 Task: Add Attachment from Google Drive to Card Card0000000111 in Board Board0000000028 in Workspace WS0000000010 in Trello. Add Cover Orange to Card Card0000000111 in Board Board0000000028 in Workspace WS0000000010 in Trello. Add "Add Label …" with "Title" Title0000000111 to Button Button0000000111 to Card Card0000000111 in Board Board0000000028 in Workspace WS0000000010 in Trello. Add Description DS0000000111 to Card Card0000000111 in Board Board0000000028 in Workspace WS0000000010 in Trello. Add Comment CM0000000111 to Card Card0000000111 in Board Board0000000028 in Workspace WS0000000010 in Trello
Action: Mouse moved to (630, 31)
Screenshot: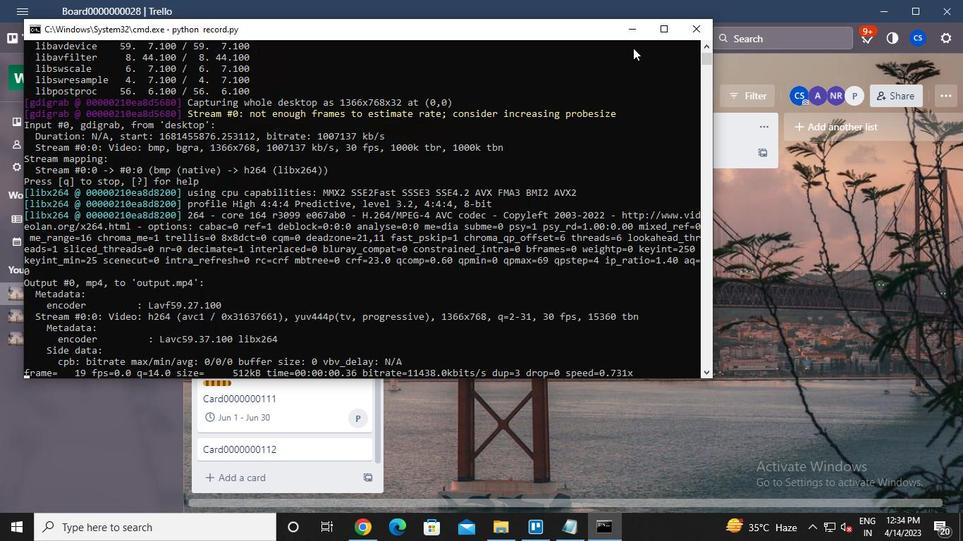 
Action: Mouse pressed left at (630, 31)
Screenshot: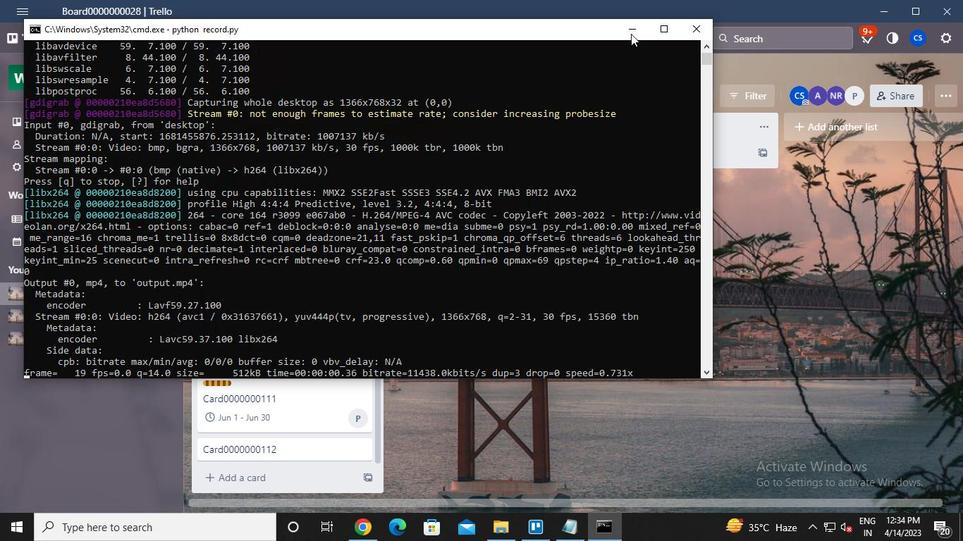 
Action: Mouse moved to (284, 393)
Screenshot: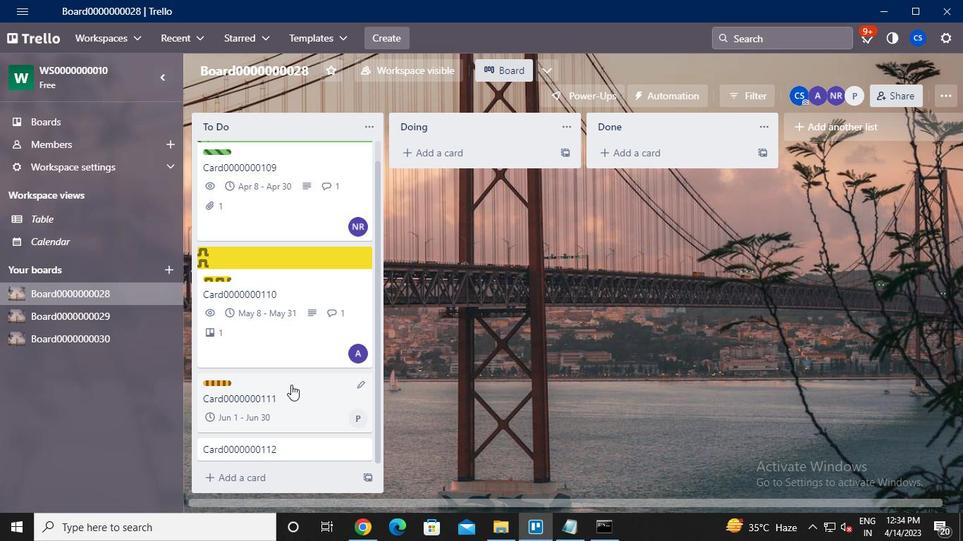 
Action: Mouse pressed left at (284, 393)
Screenshot: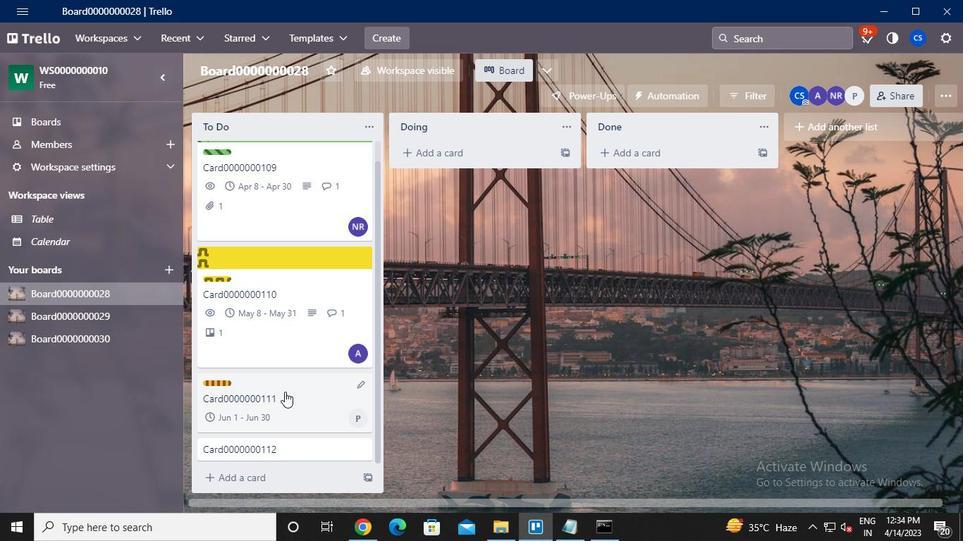 
Action: Mouse moved to (683, 297)
Screenshot: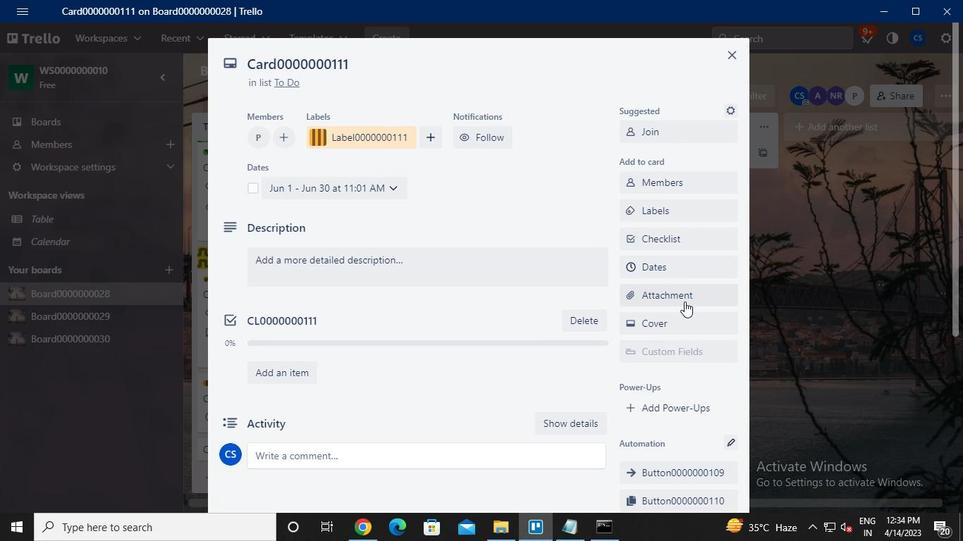 
Action: Mouse pressed left at (683, 297)
Screenshot: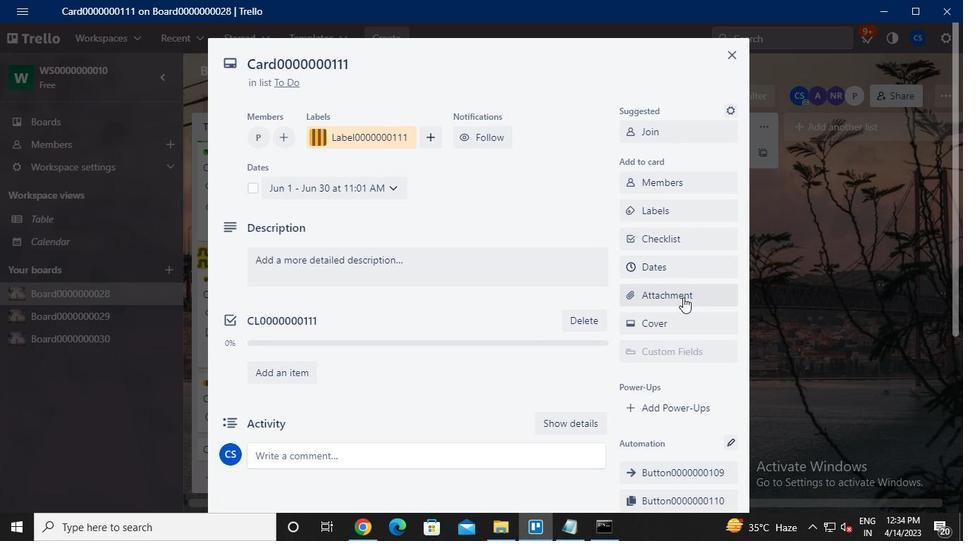 
Action: Mouse moved to (677, 173)
Screenshot: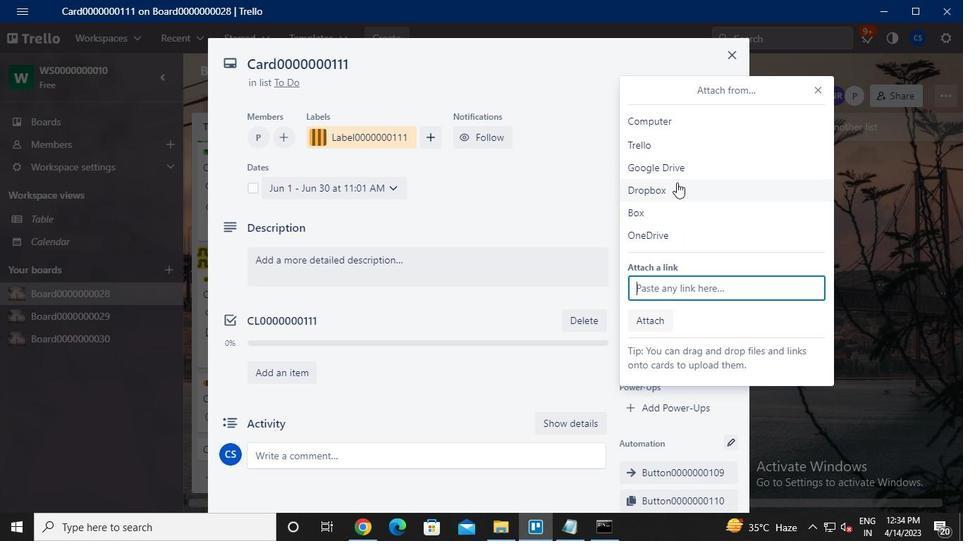 
Action: Mouse pressed left at (677, 173)
Screenshot: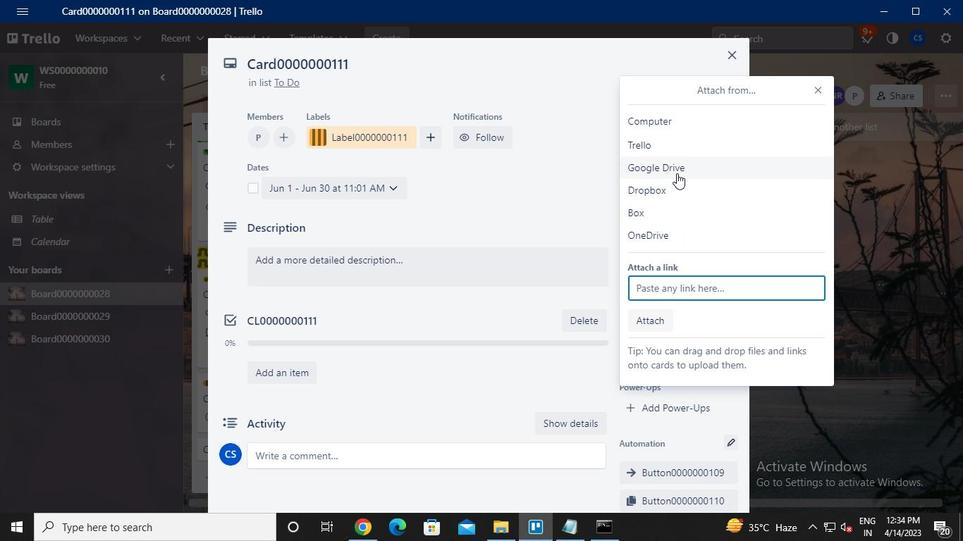 
Action: Mouse moved to (216, 265)
Screenshot: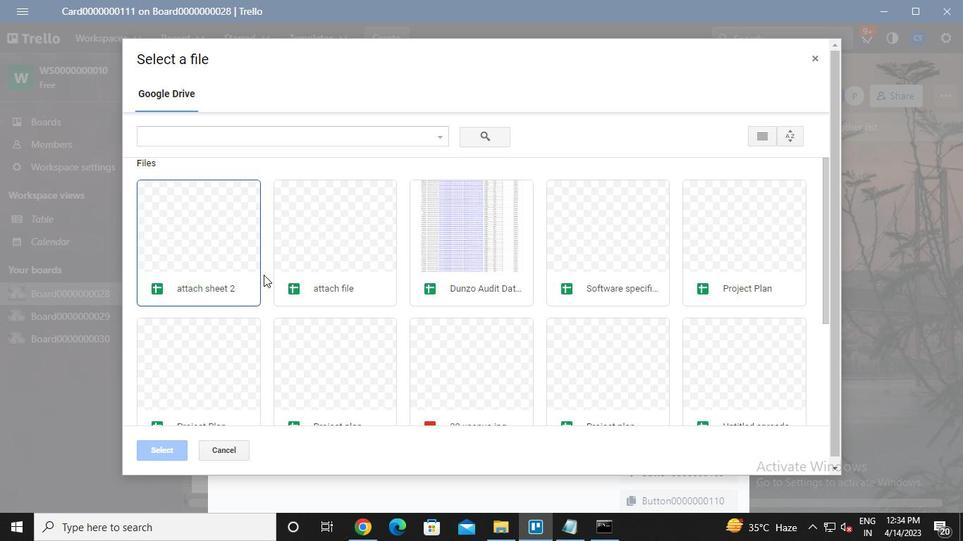 
Action: Mouse pressed left at (216, 265)
Screenshot: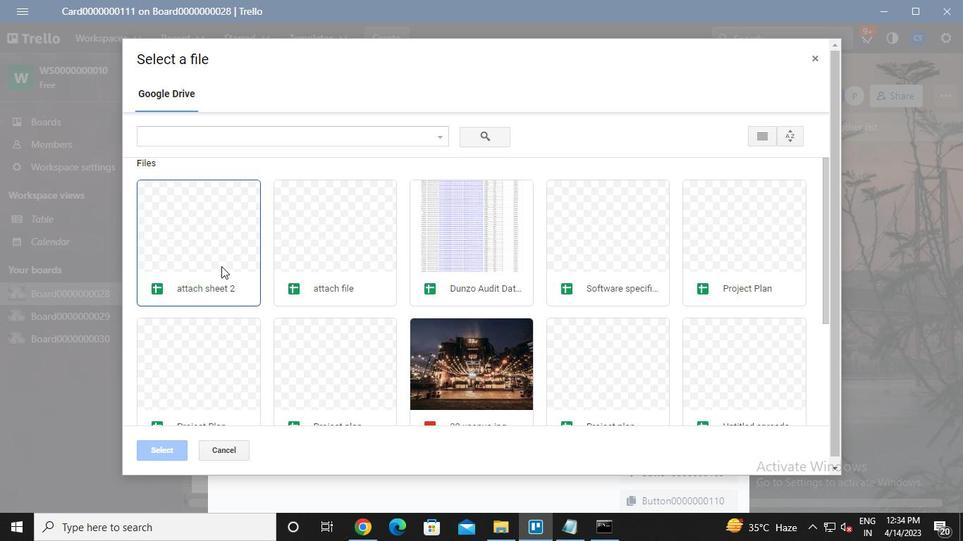 
Action: Mouse pressed left at (216, 265)
Screenshot: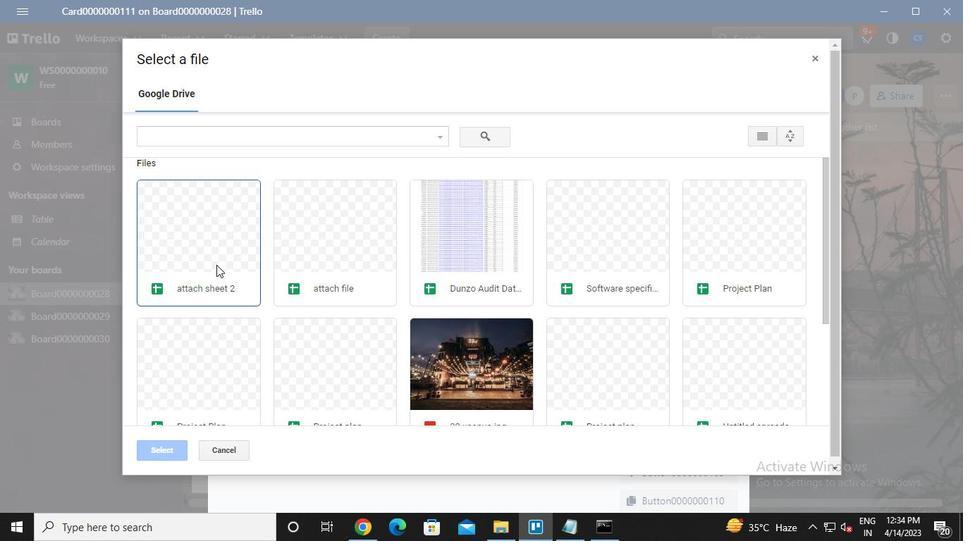 
Action: Mouse moved to (659, 317)
Screenshot: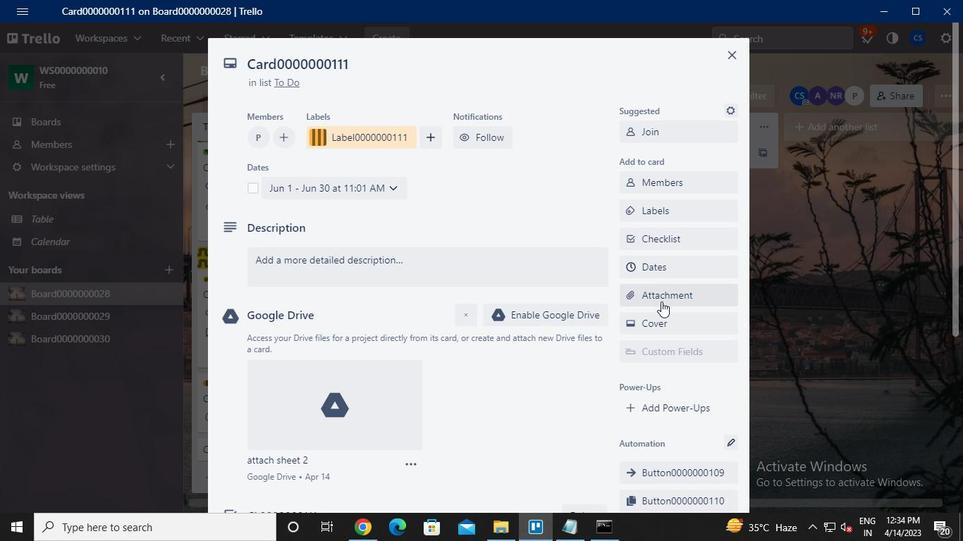 
Action: Mouse pressed left at (659, 317)
Screenshot: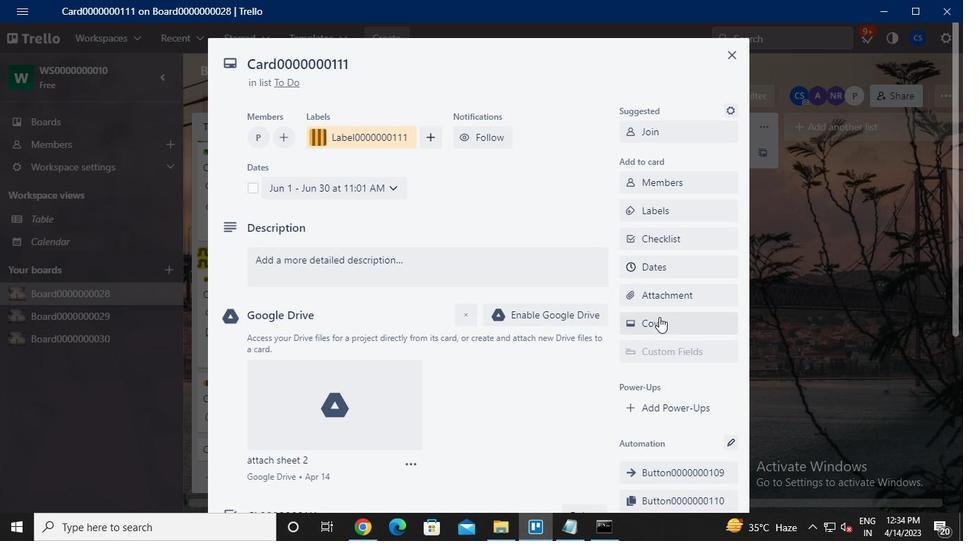 
Action: Mouse moved to (718, 222)
Screenshot: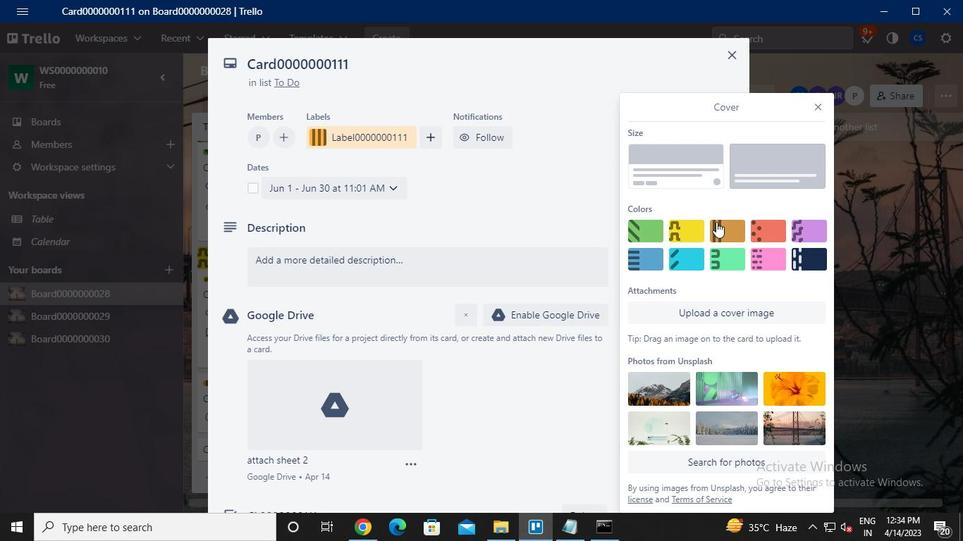 
Action: Mouse pressed left at (718, 222)
Screenshot: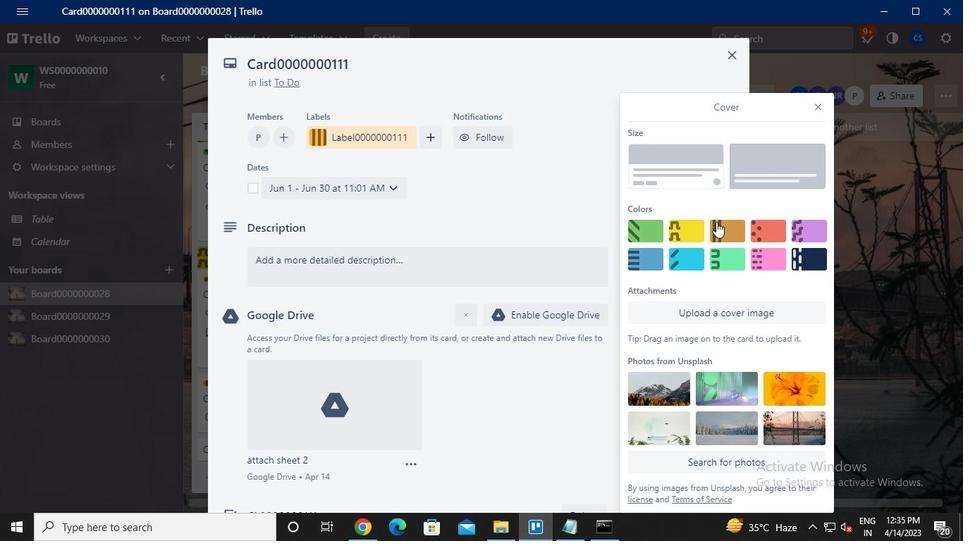 
Action: Mouse moved to (817, 88)
Screenshot: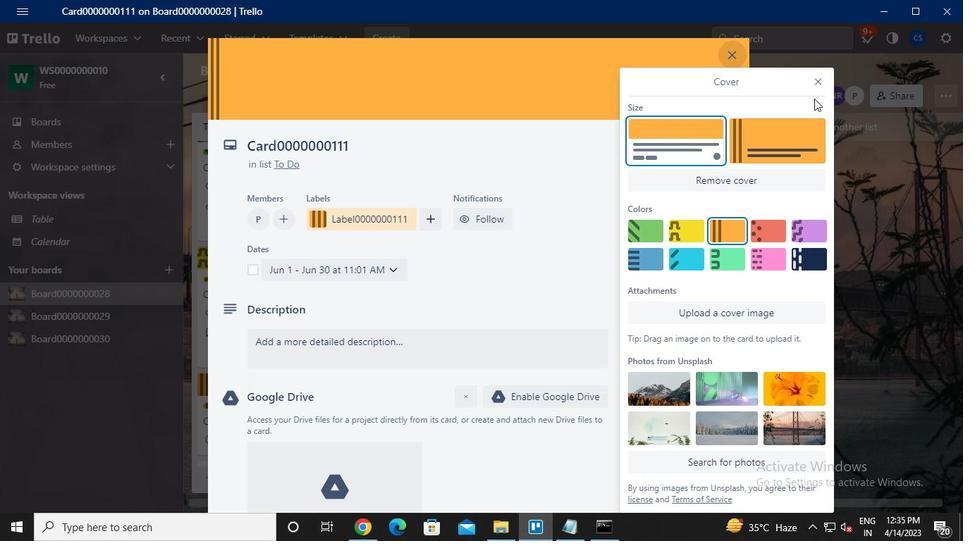 
Action: Mouse pressed left at (817, 88)
Screenshot: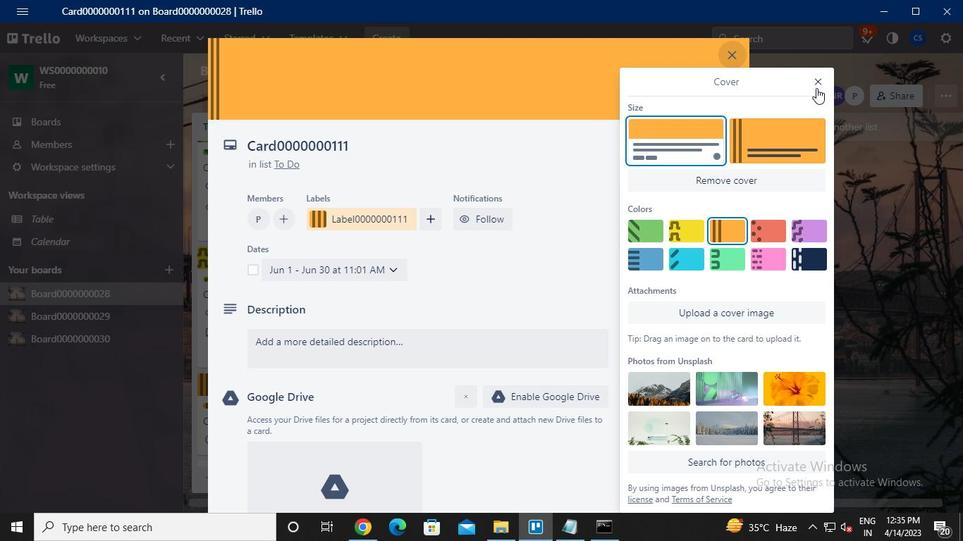 
Action: Mouse moved to (682, 299)
Screenshot: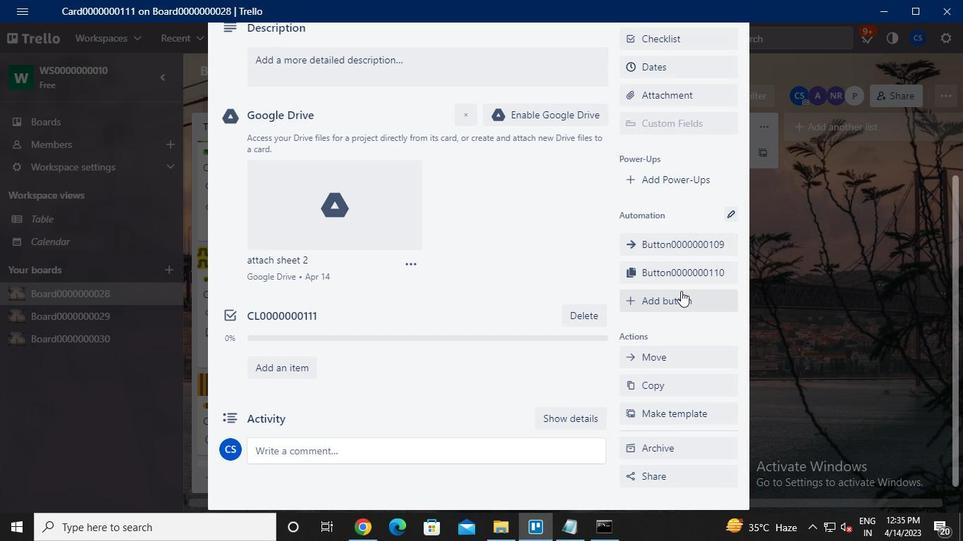 
Action: Mouse pressed left at (682, 299)
Screenshot: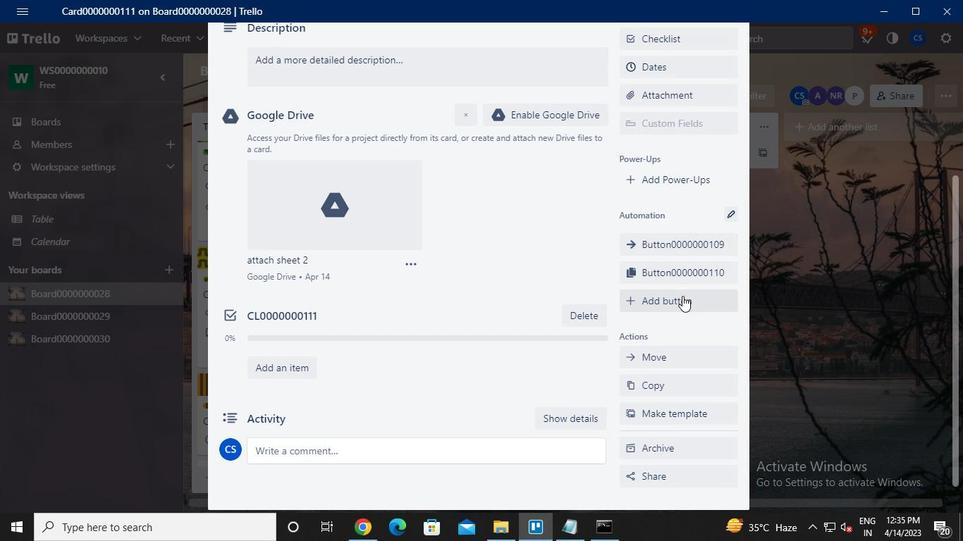 
Action: Mouse moved to (698, 187)
Screenshot: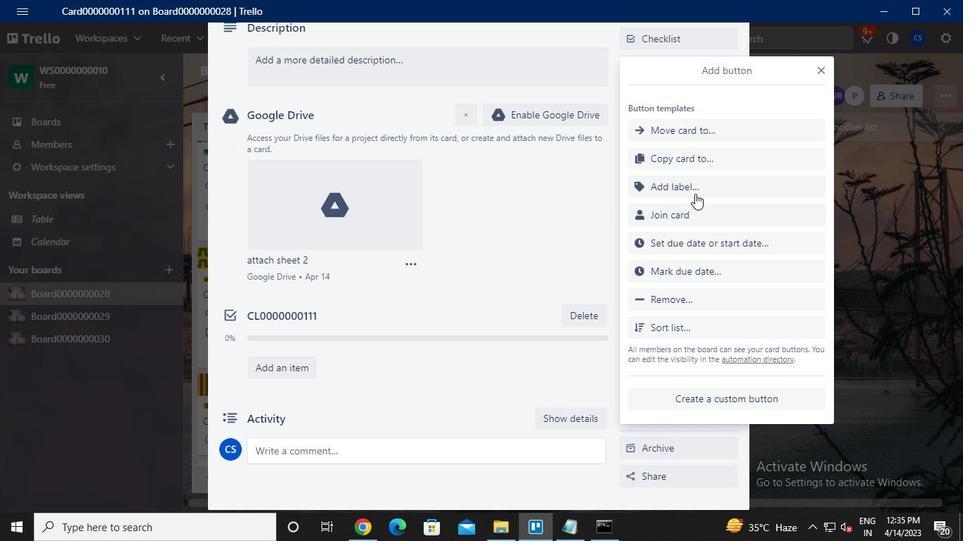 
Action: Mouse pressed left at (698, 187)
Screenshot: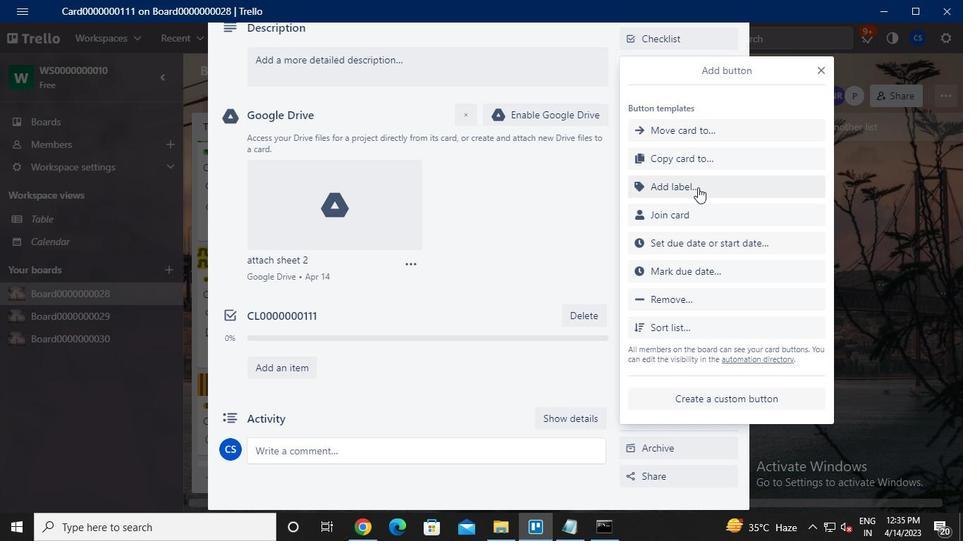 
Action: Mouse moved to (704, 177)
Screenshot: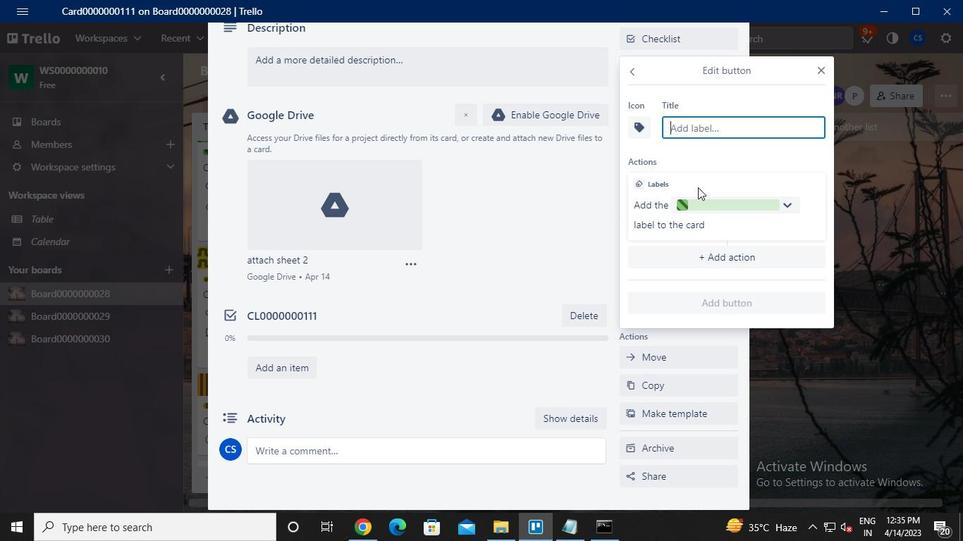 
Action: Keyboard Key.caps_lock
Screenshot: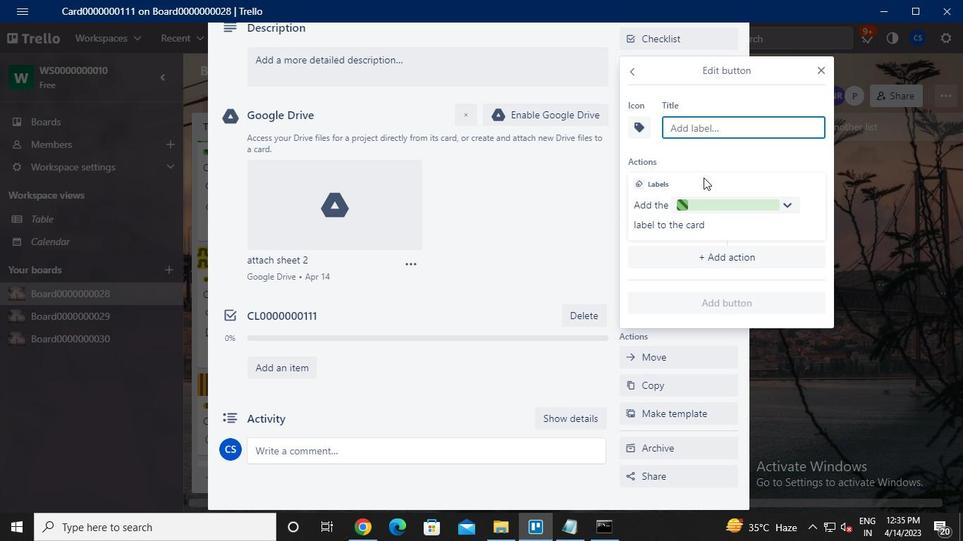 
Action: Keyboard Key.caps_lock
Screenshot: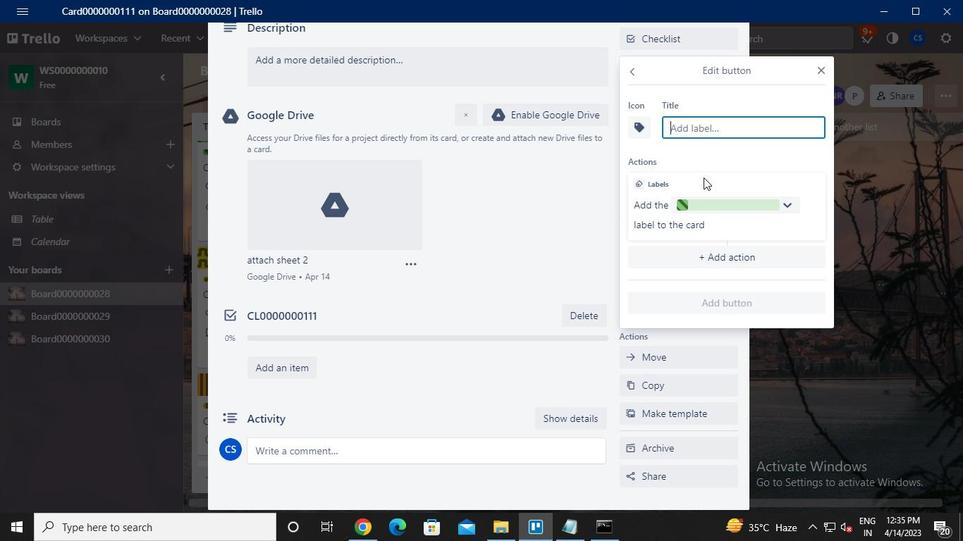 
Action: Keyboard t
Screenshot: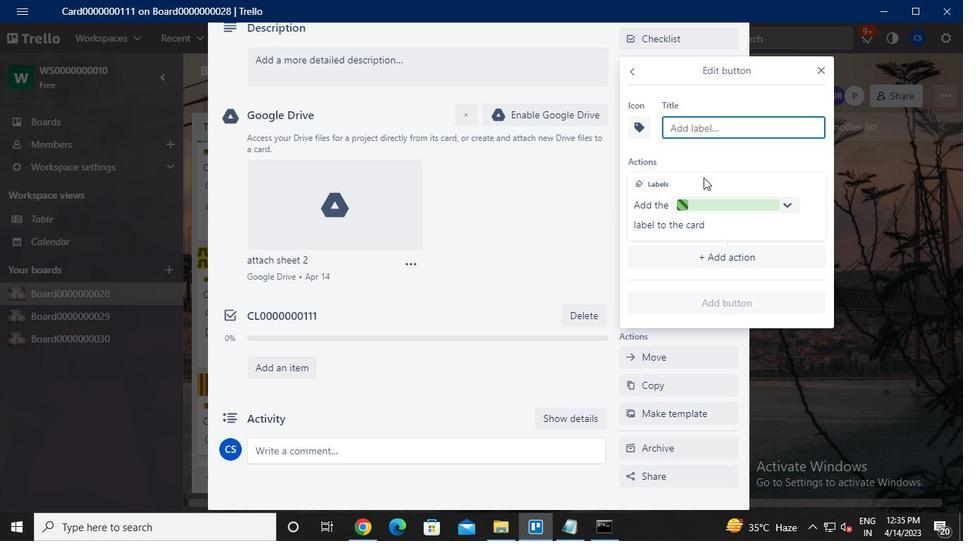
Action: Keyboard Key.caps_lock
Screenshot: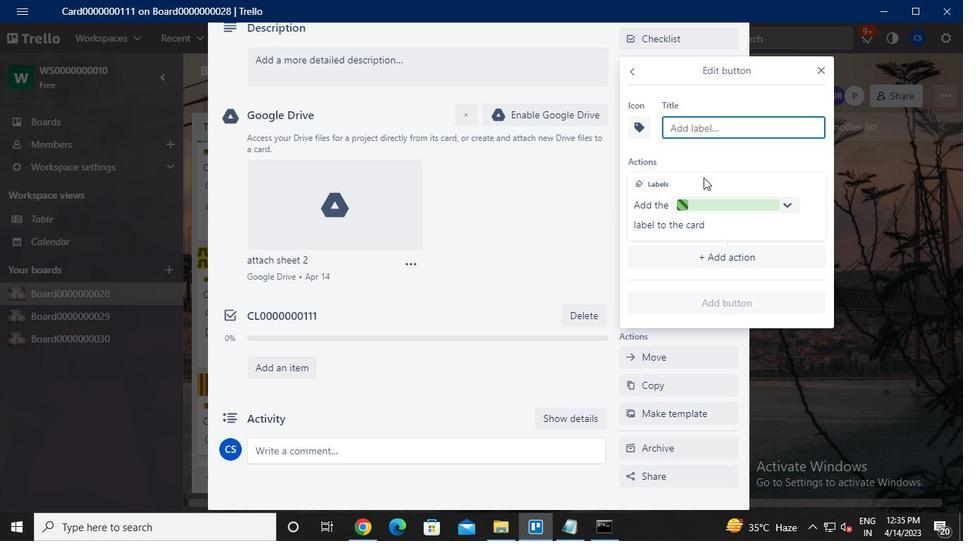 
Action: Keyboard i
Screenshot: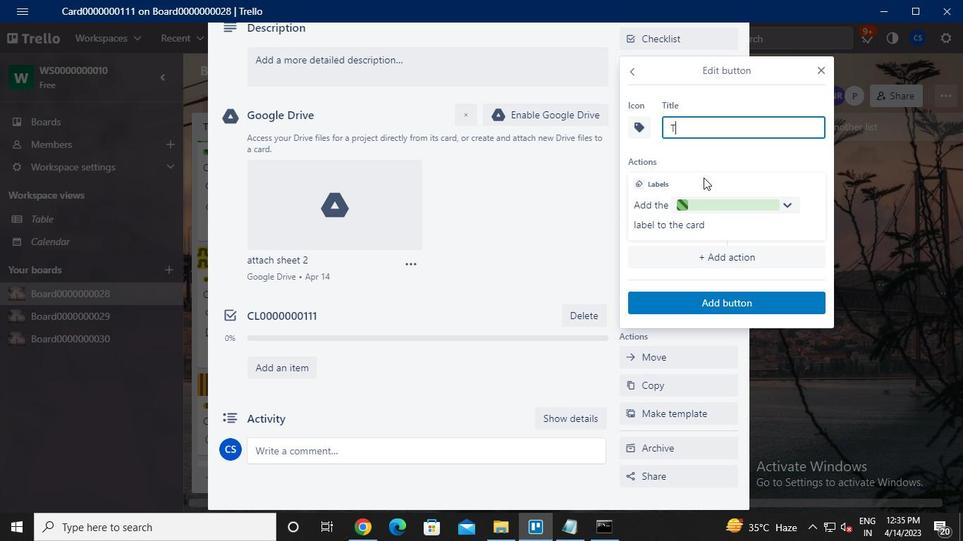 
Action: Keyboard t
Screenshot: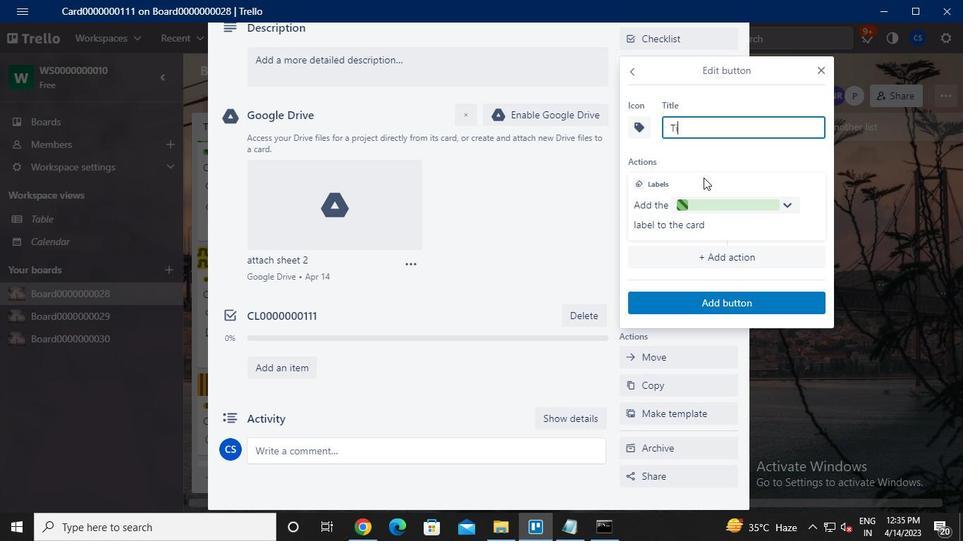 
Action: Keyboard l
Screenshot: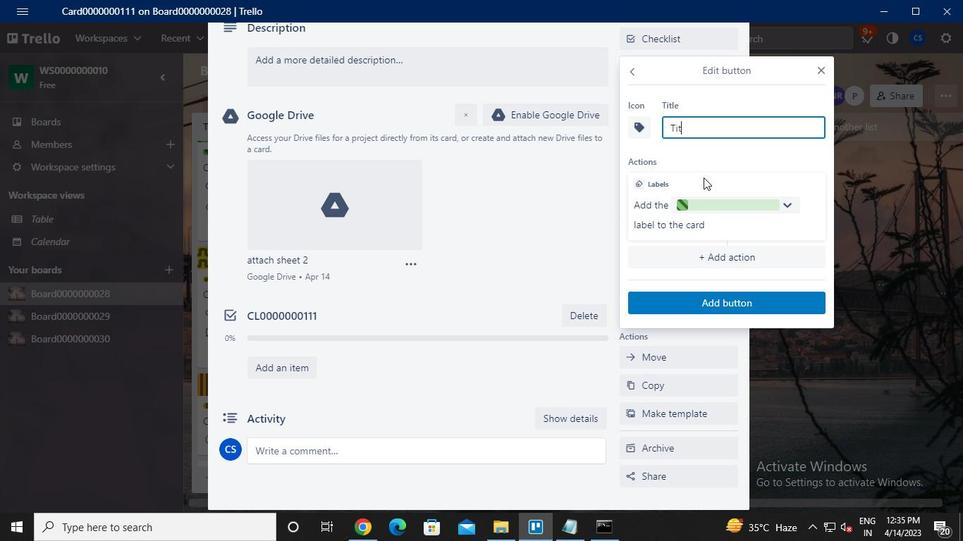
Action: Keyboard e
Screenshot: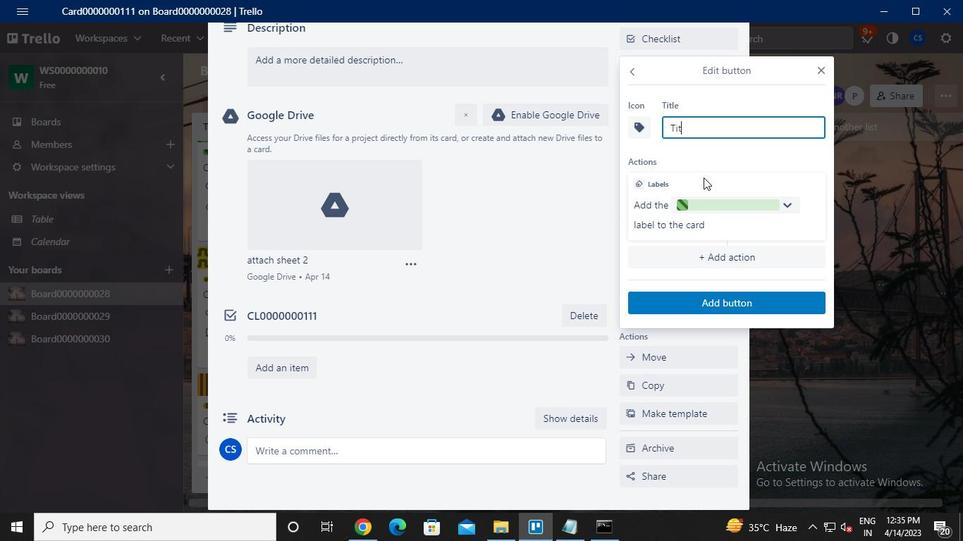
Action: Keyboard <96>
Screenshot: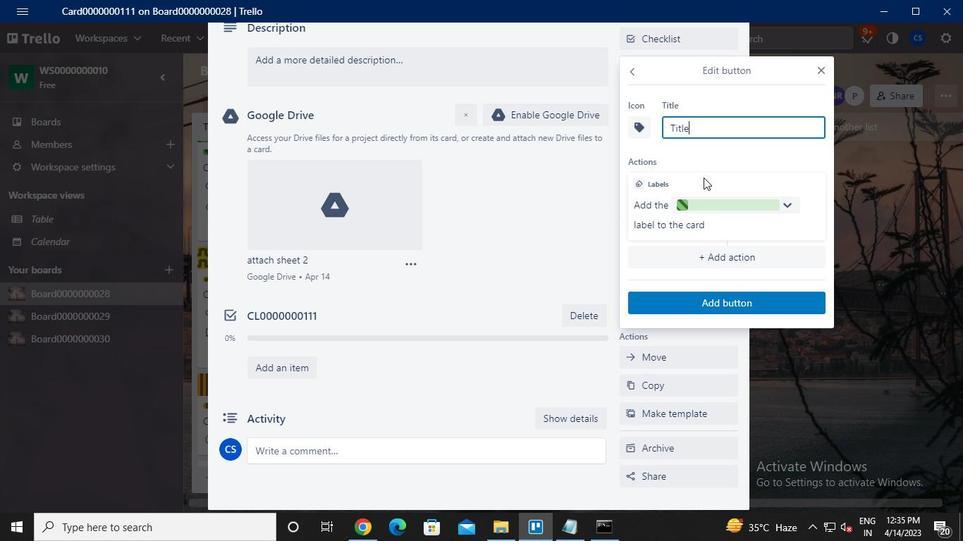 
Action: Keyboard <96>
Screenshot: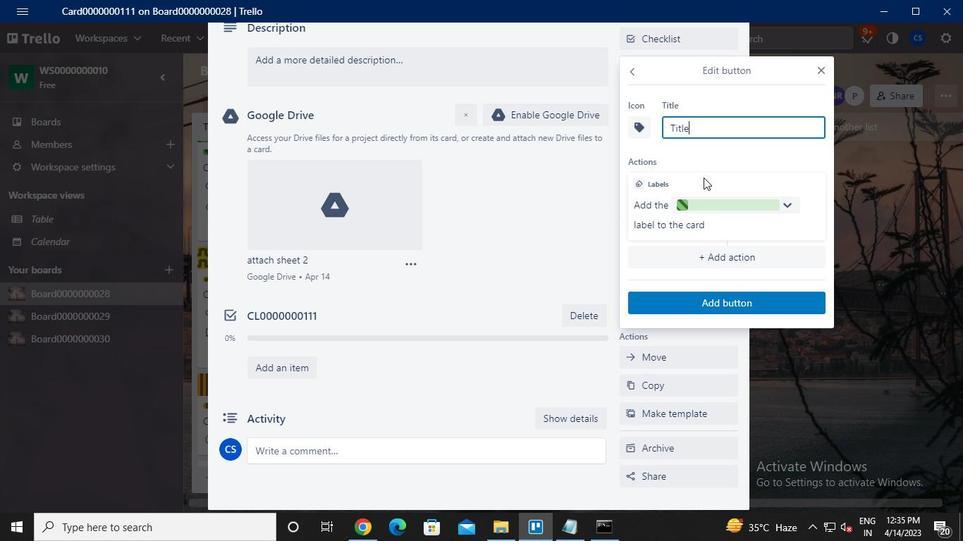 
Action: Keyboard <96>
Screenshot: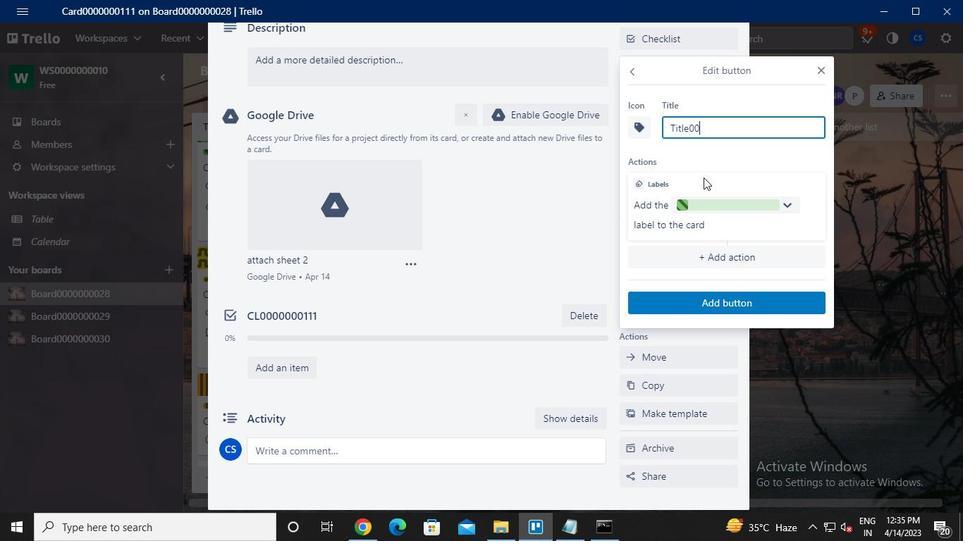 
Action: Keyboard <96>
Screenshot: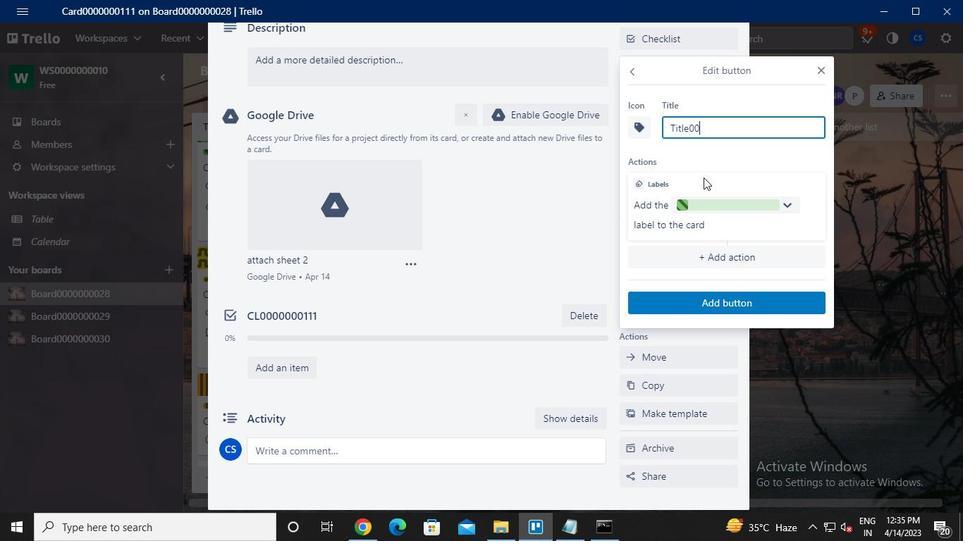 
Action: Keyboard <96>
Screenshot: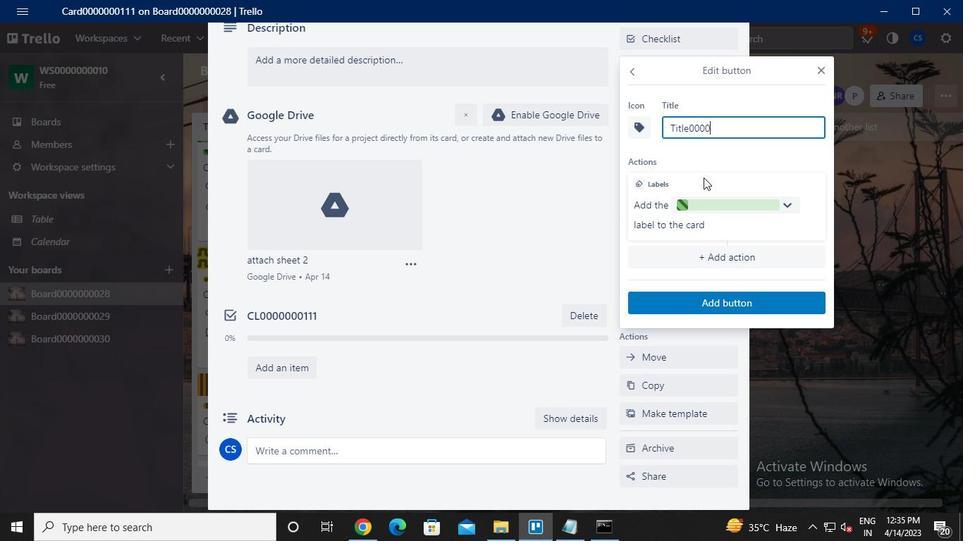 
Action: Keyboard <96>
Screenshot: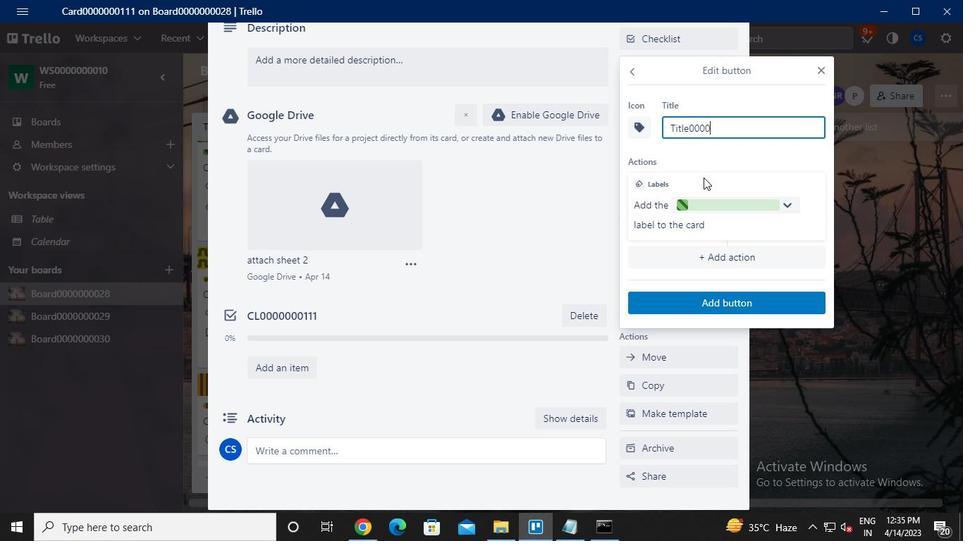 
Action: Keyboard <96>
Screenshot: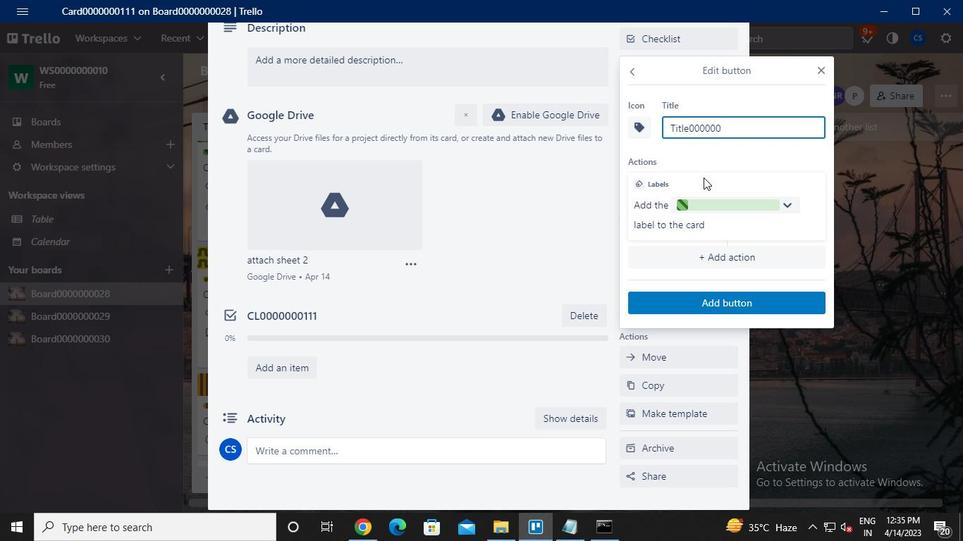 
Action: Keyboard <97>
Screenshot: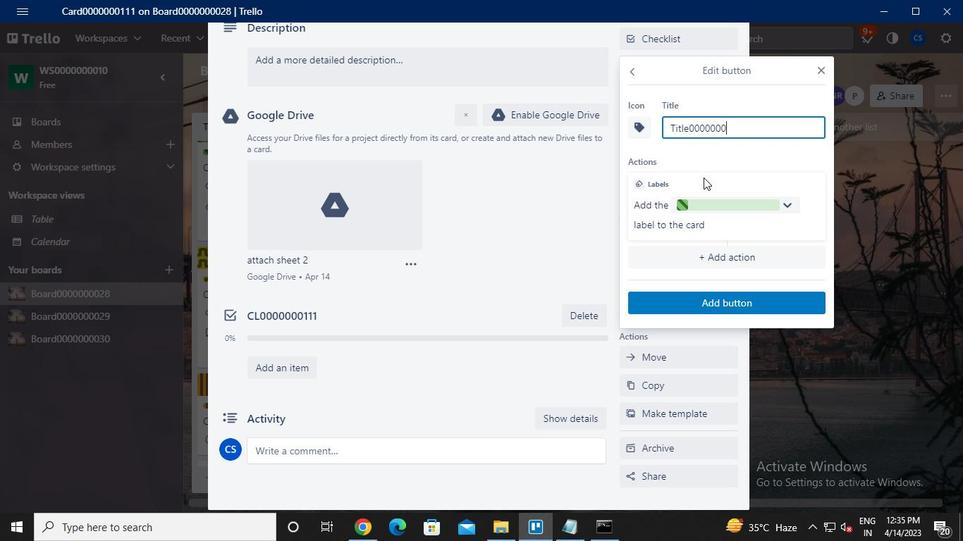 
Action: Keyboard <97>
Screenshot: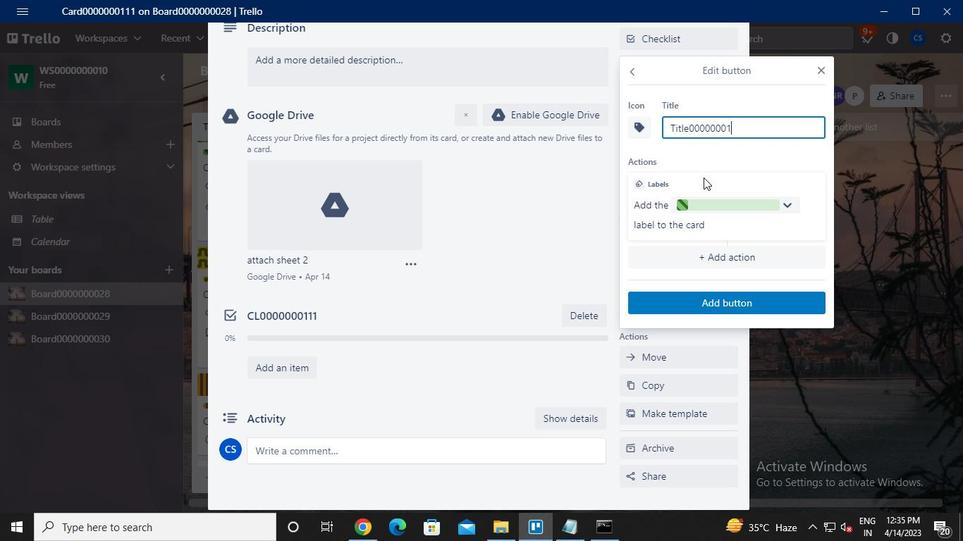 
Action: Keyboard <97>
Screenshot: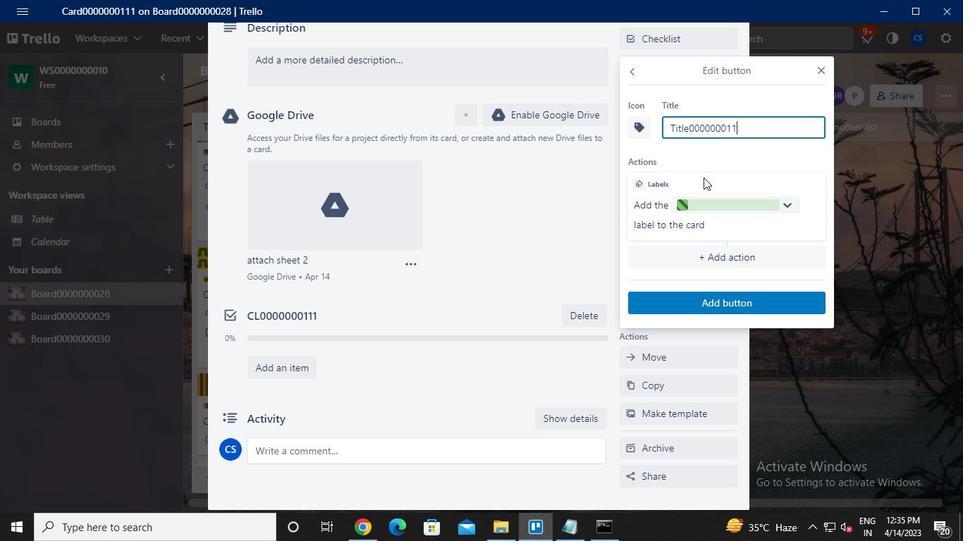 
Action: Mouse moved to (747, 305)
Screenshot: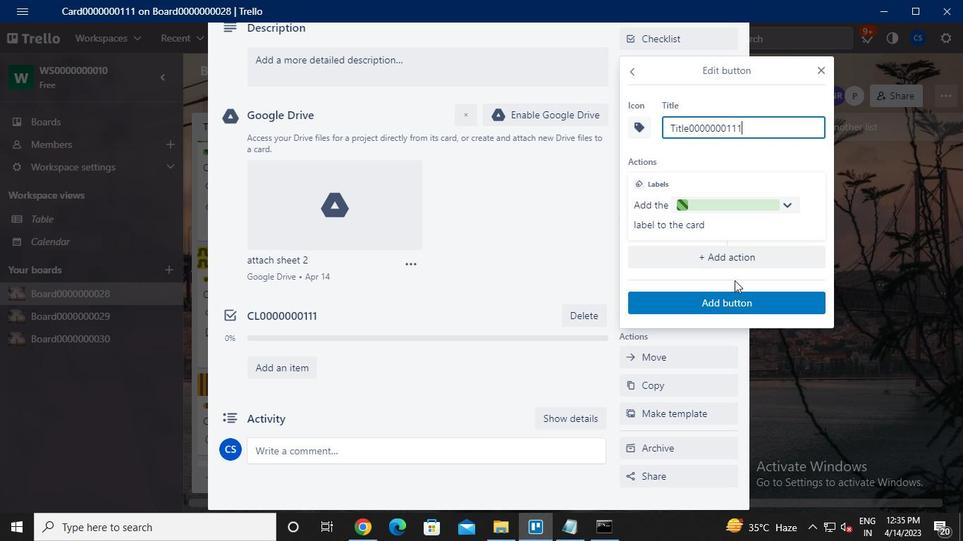 
Action: Mouse pressed left at (747, 305)
Screenshot: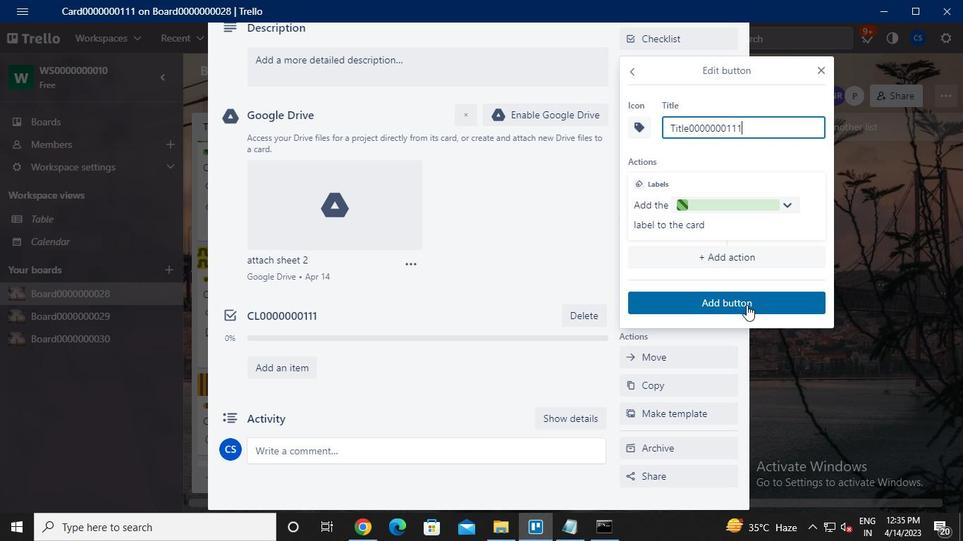 
Action: Mouse moved to (352, 201)
Screenshot: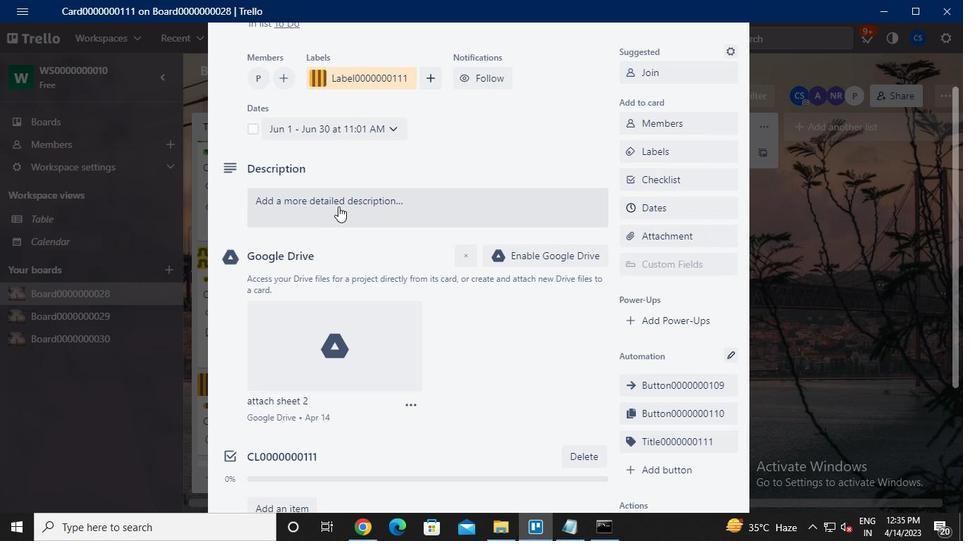 
Action: Mouse pressed left at (352, 201)
Screenshot: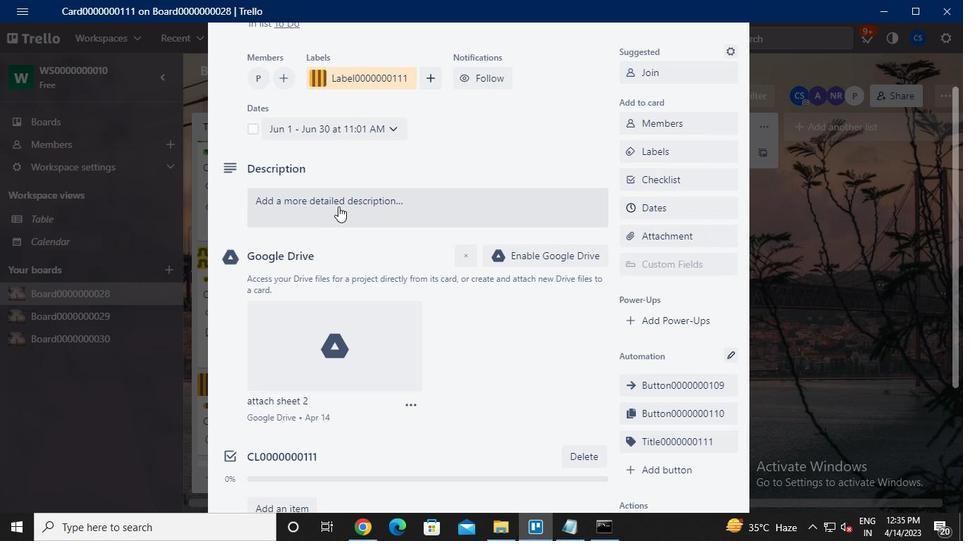 
Action: Mouse moved to (353, 201)
Screenshot: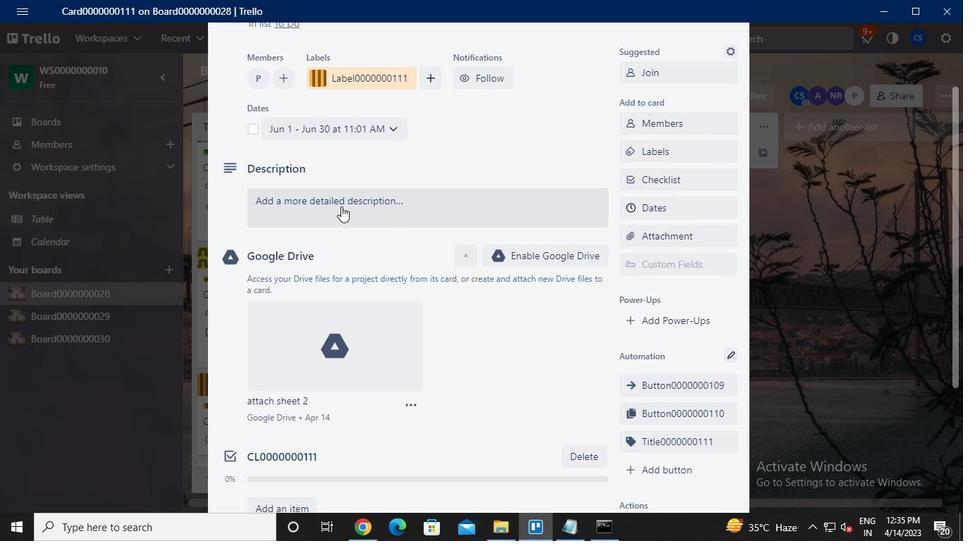 
Action: Keyboard Key.caps_lock
Screenshot: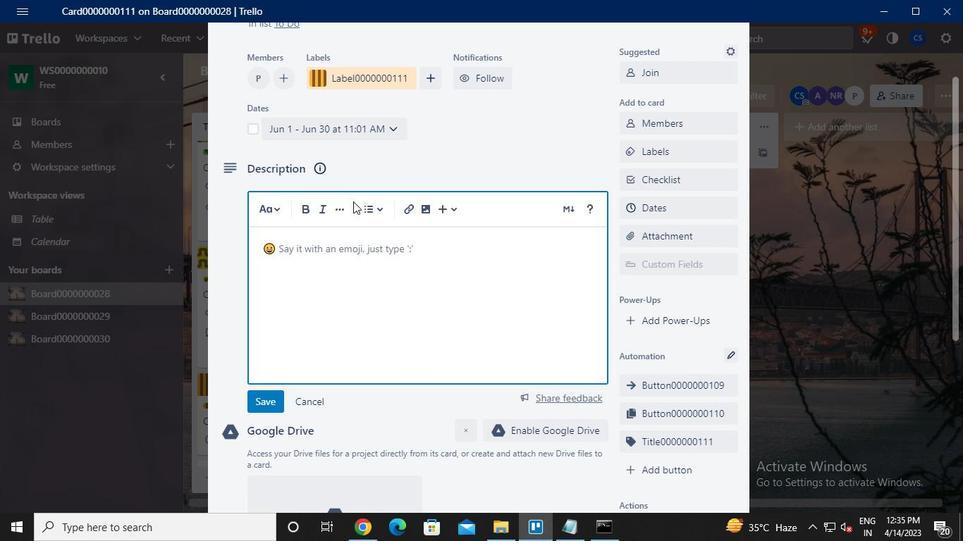 
Action: Keyboard d
Screenshot: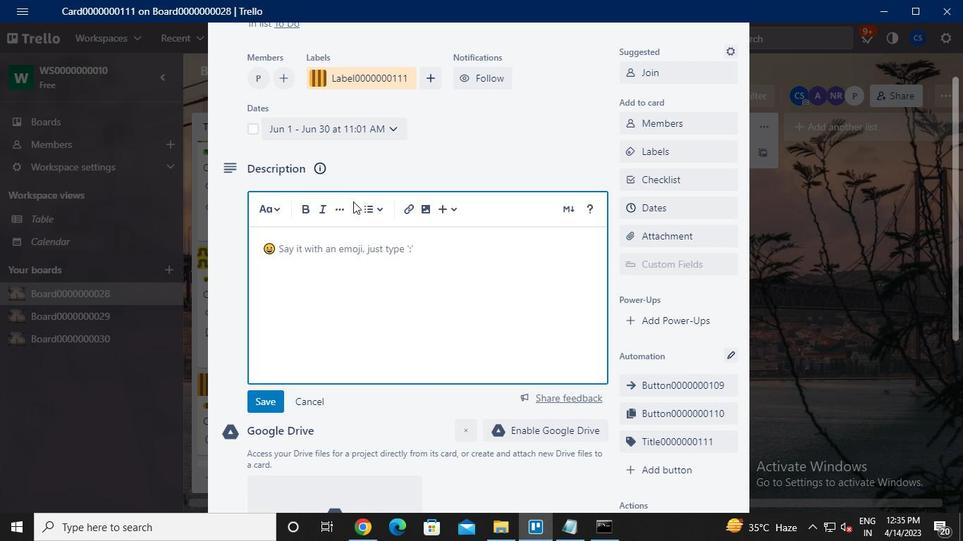 
Action: Keyboard s
Screenshot: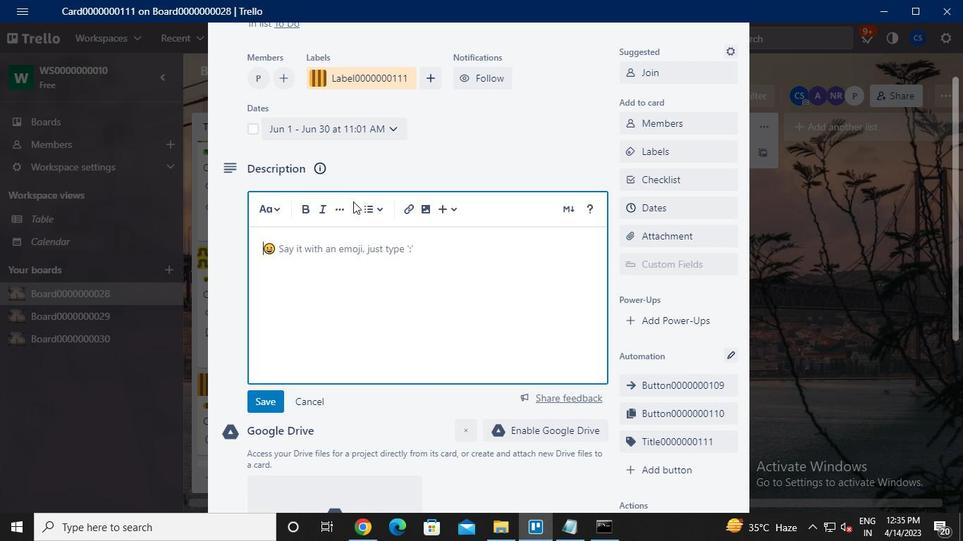 
Action: Keyboard <96>
Screenshot: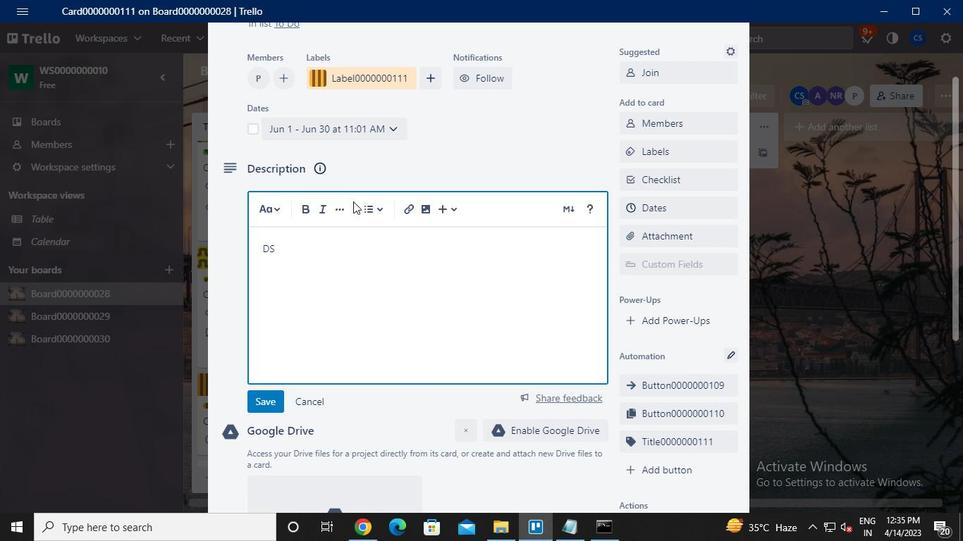 
Action: Keyboard <96>
Screenshot: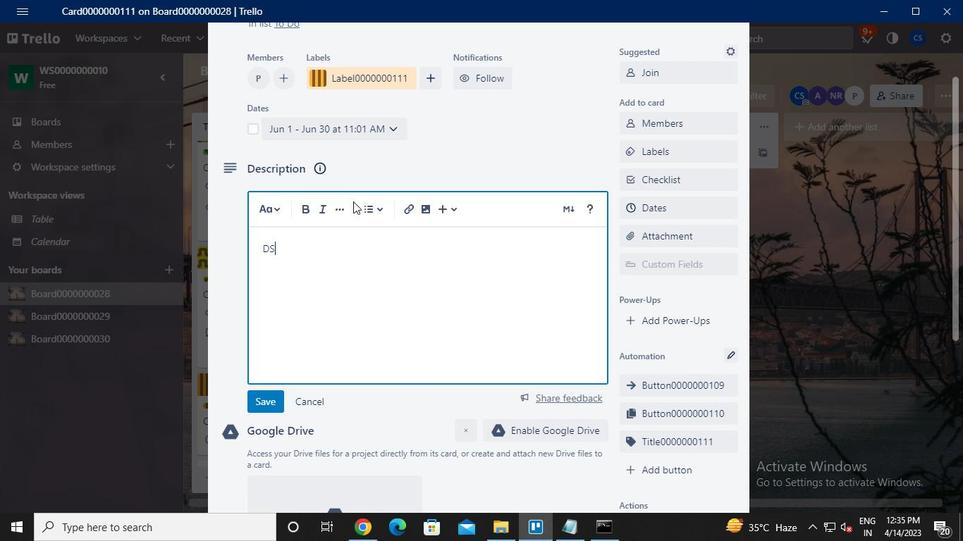 
Action: Keyboard <96>
Screenshot: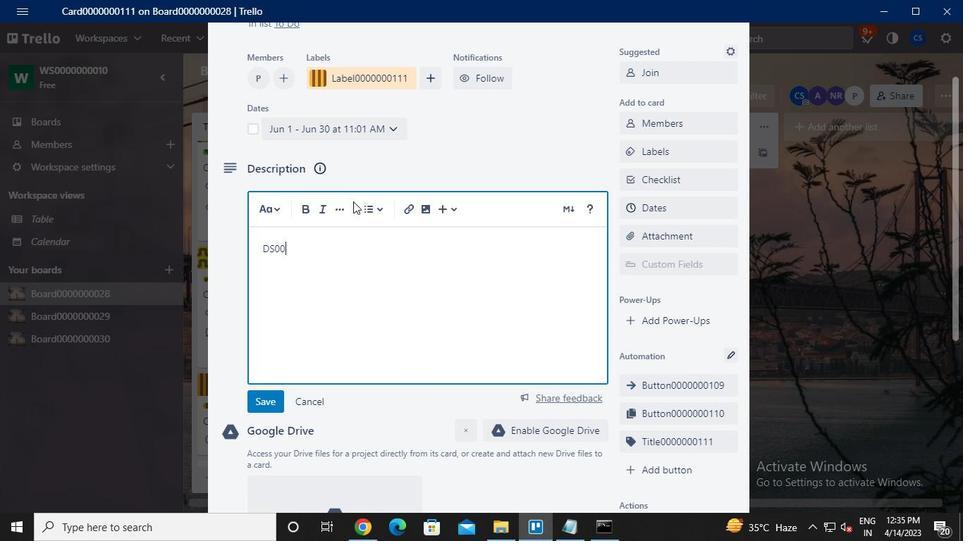 
Action: Keyboard <96>
Screenshot: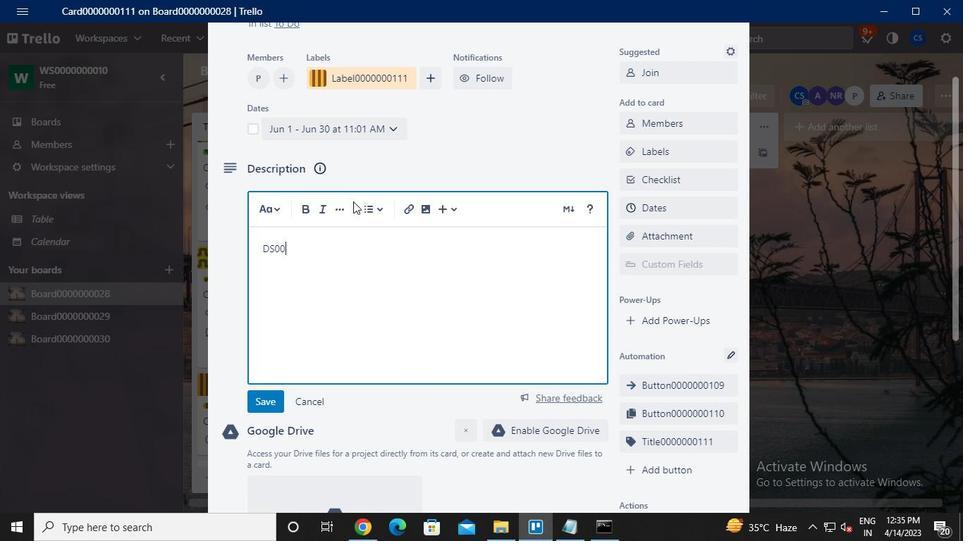 
Action: Keyboard <96>
Screenshot: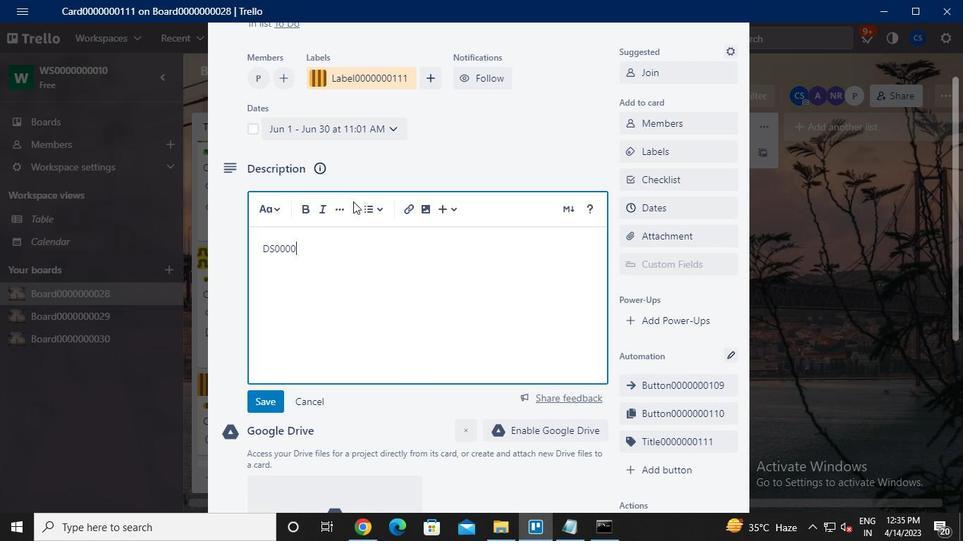 
Action: Keyboard <96>
Screenshot: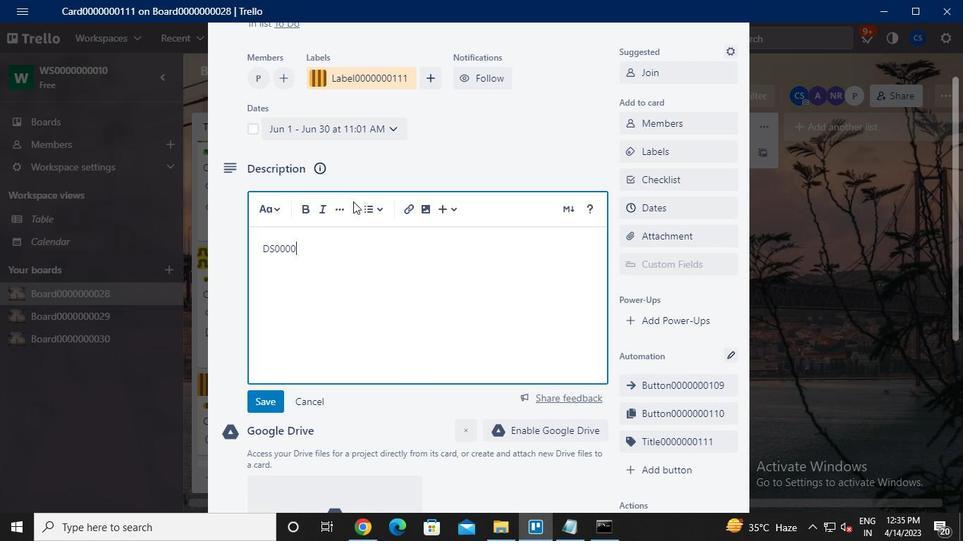 
Action: Keyboard <96>
Screenshot: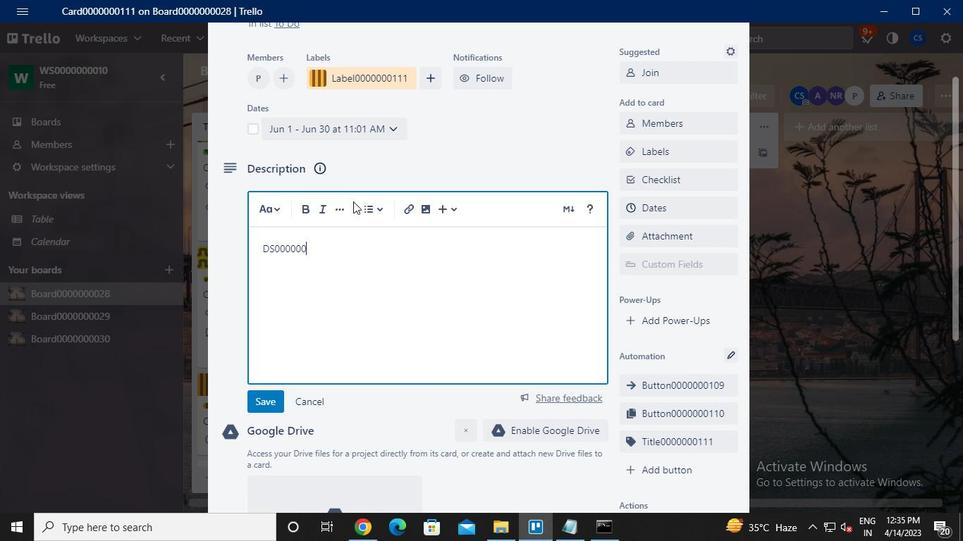 
Action: Keyboard <97>
Screenshot: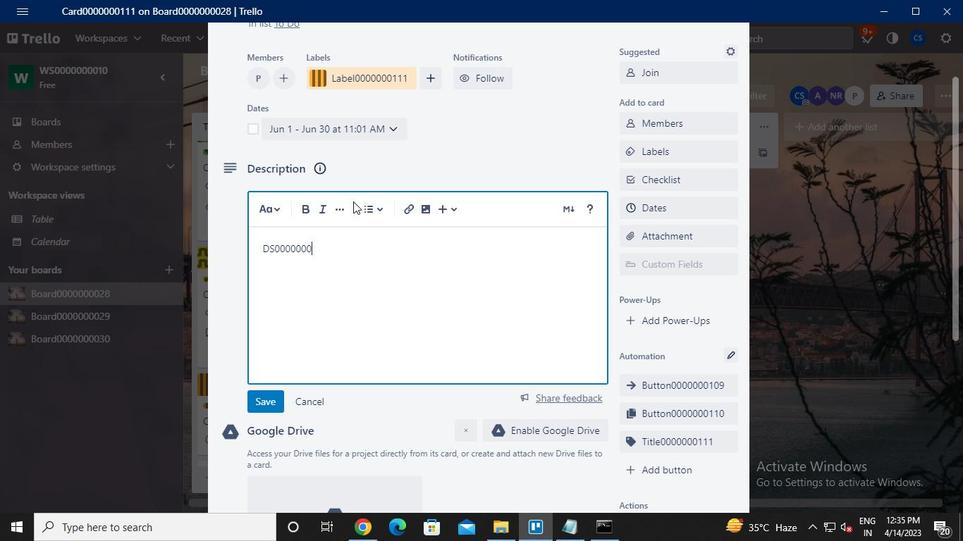 
Action: Keyboard <97>
Screenshot: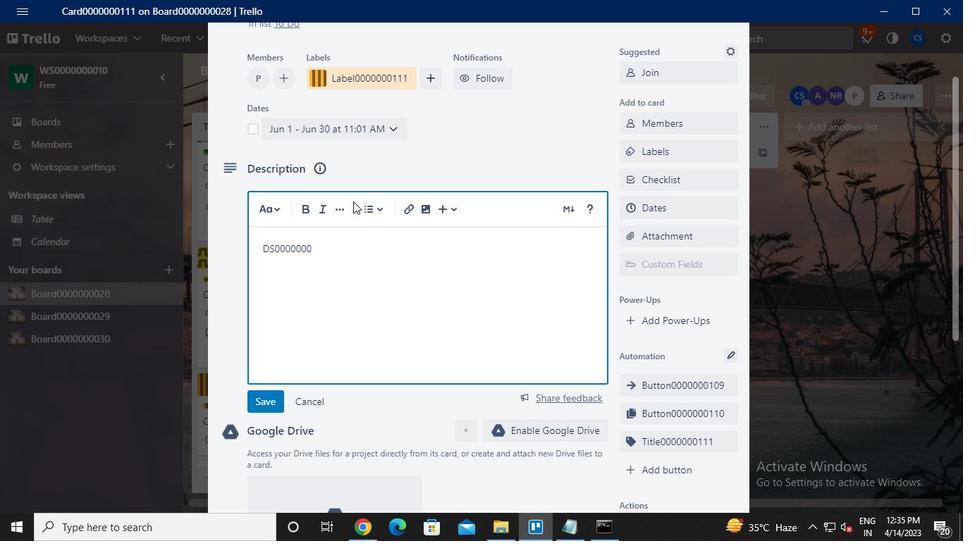 
Action: Keyboard <97>
Screenshot: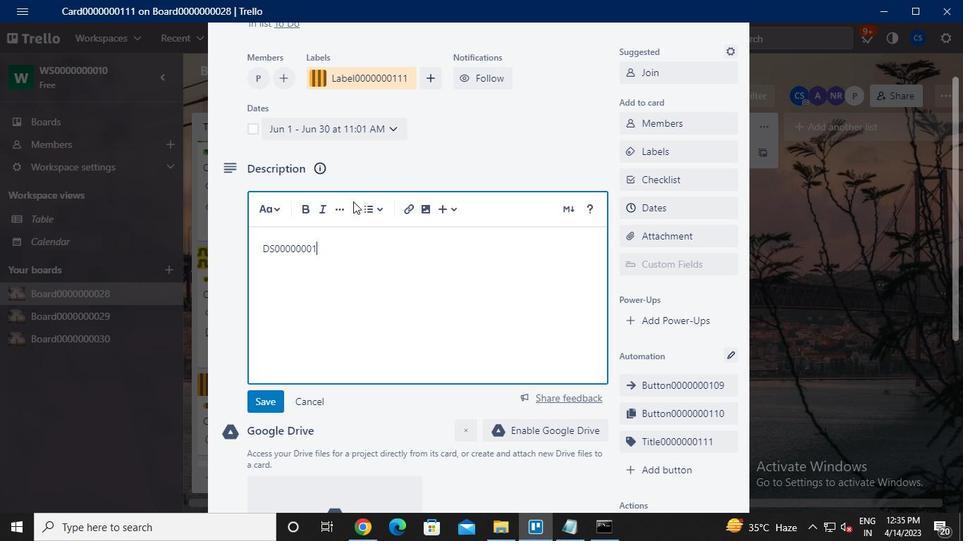 
Action: Mouse moved to (258, 401)
Screenshot: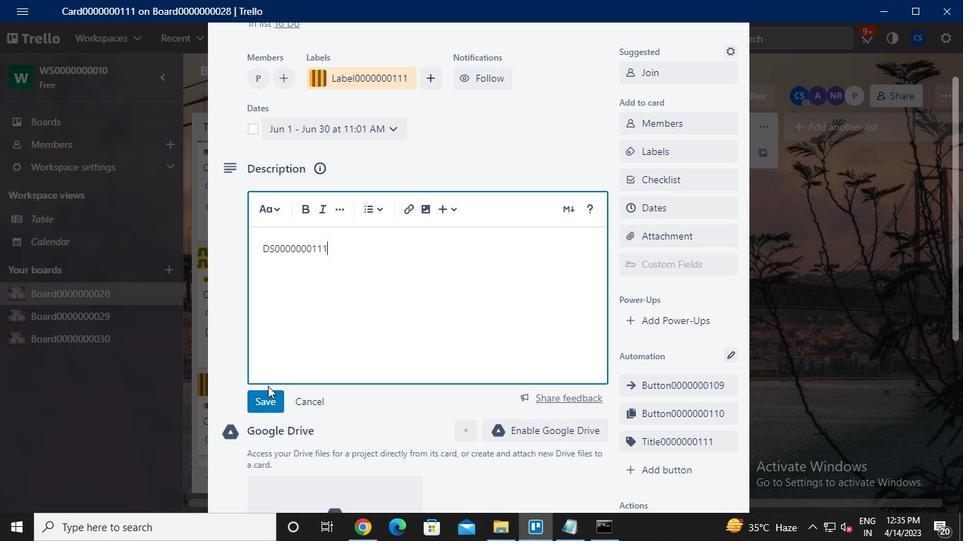 
Action: Mouse pressed left at (258, 401)
Screenshot: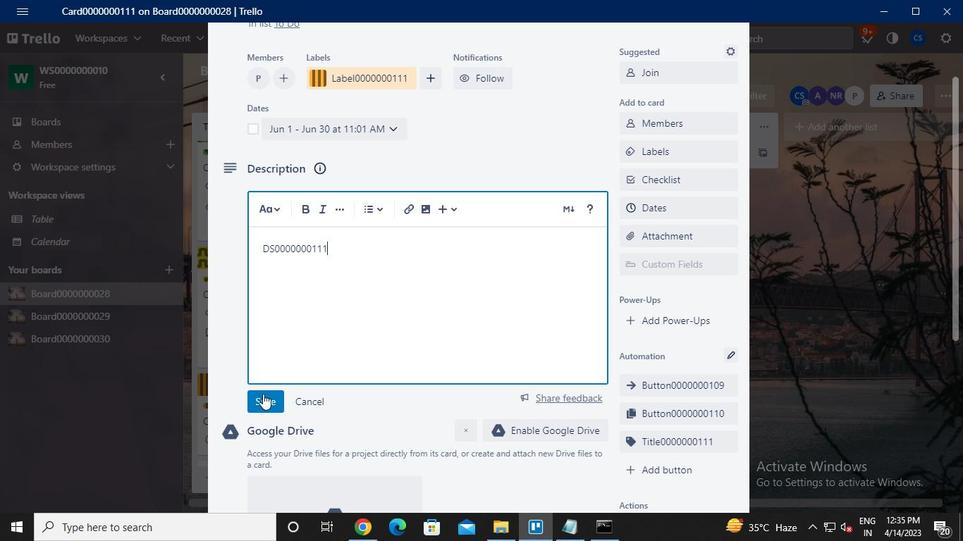
Action: Mouse moved to (390, 349)
Screenshot: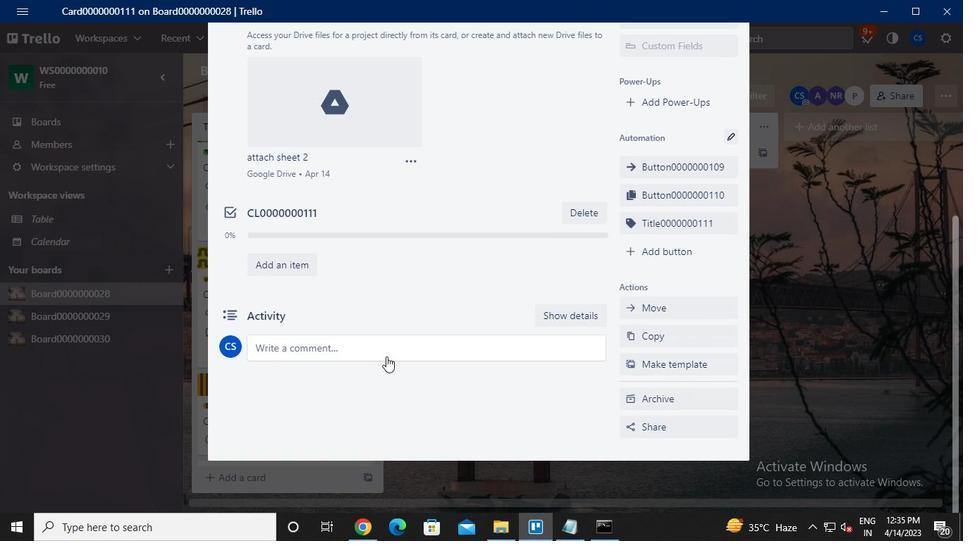 
Action: Mouse pressed left at (390, 349)
Screenshot: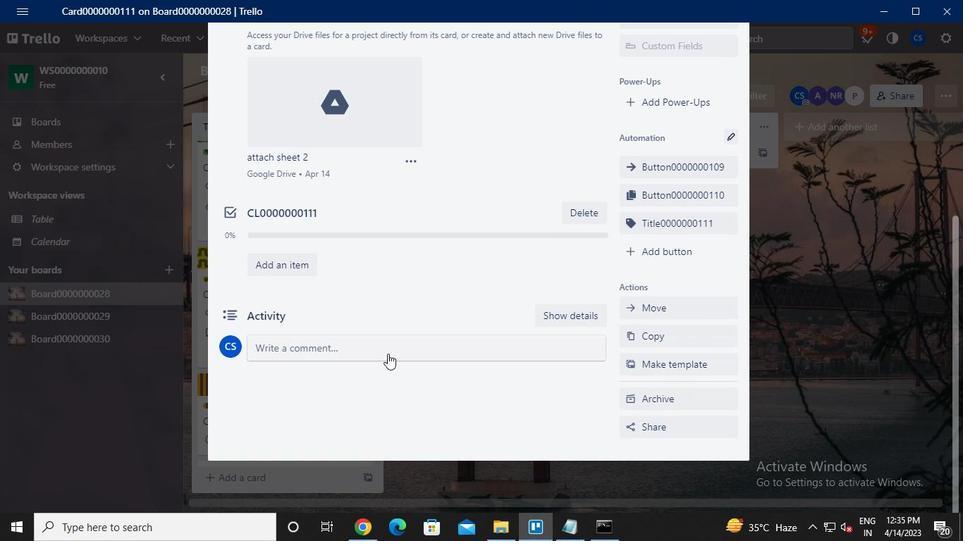 
Action: Keyboard c
Screenshot: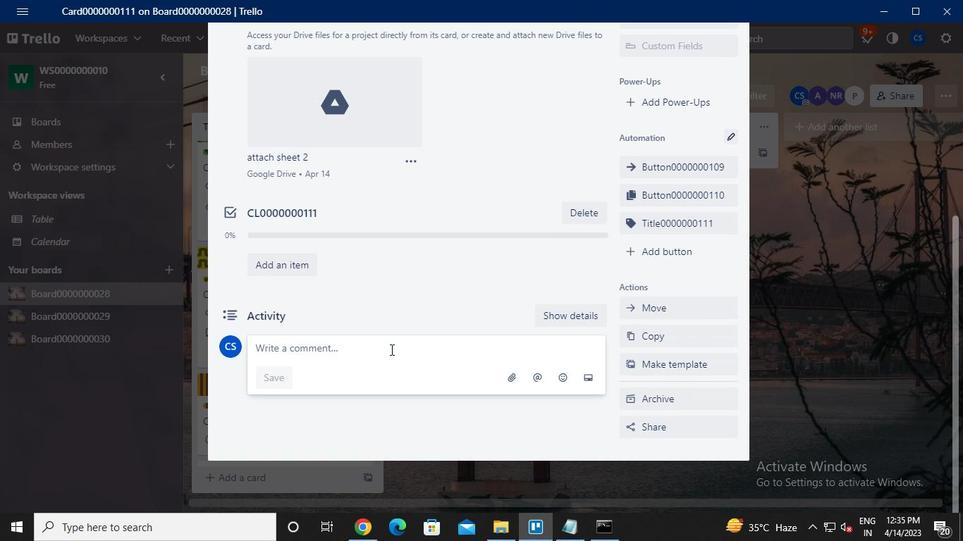 
Action: Keyboard m
Screenshot: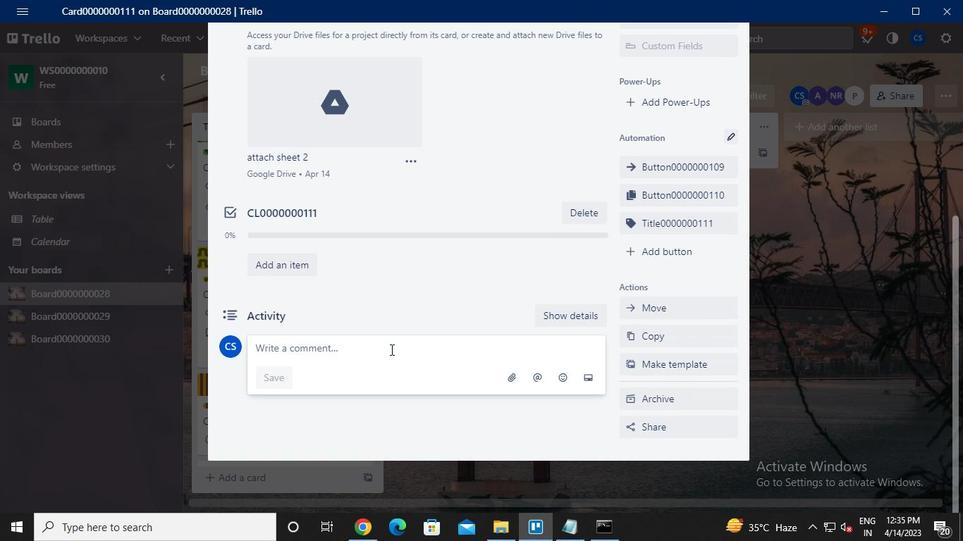 
Action: Keyboard <96>
Screenshot: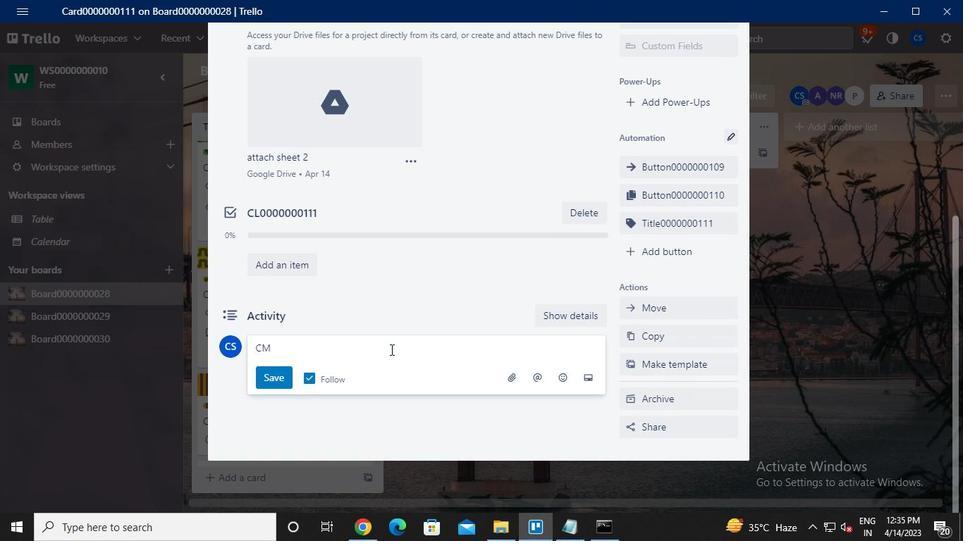 
Action: Keyboard <96>
Screenshot: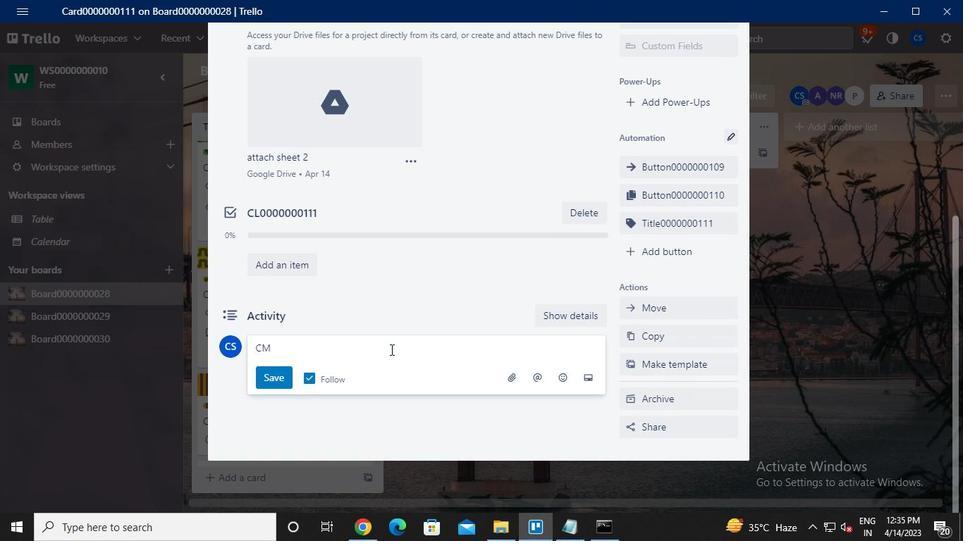 
Action: Keyboard <96>
Screenshot: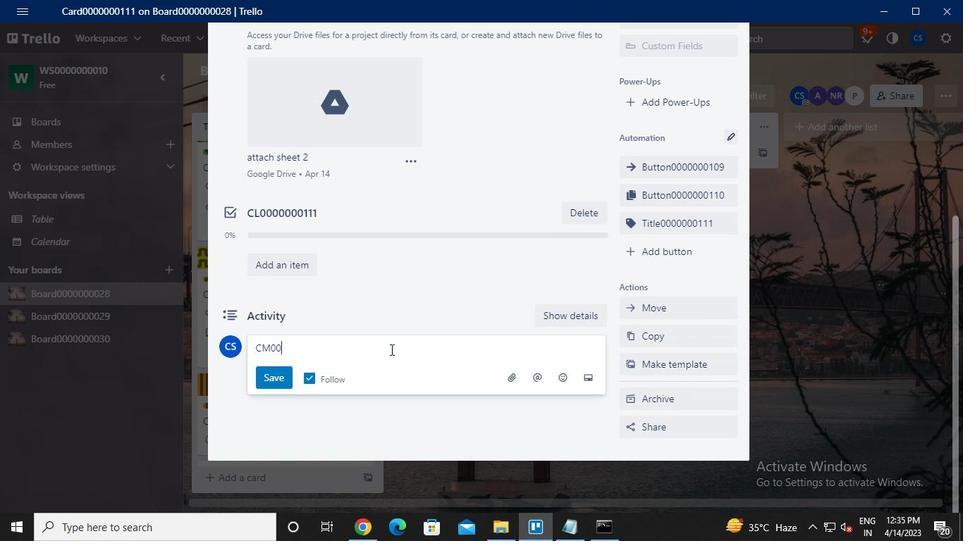 
Action: Keyboard <96>
Screenshot: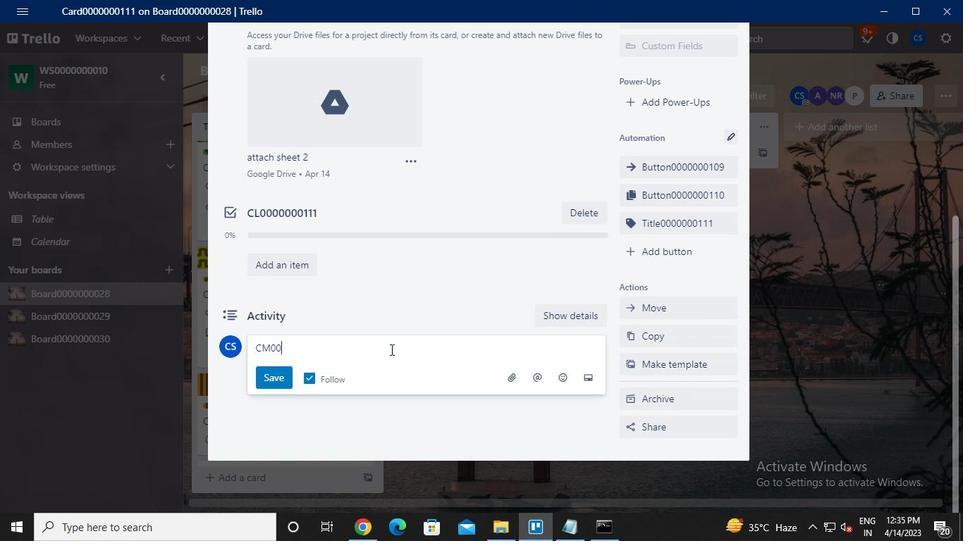 
Action: Keyboard <96>
Screenshot: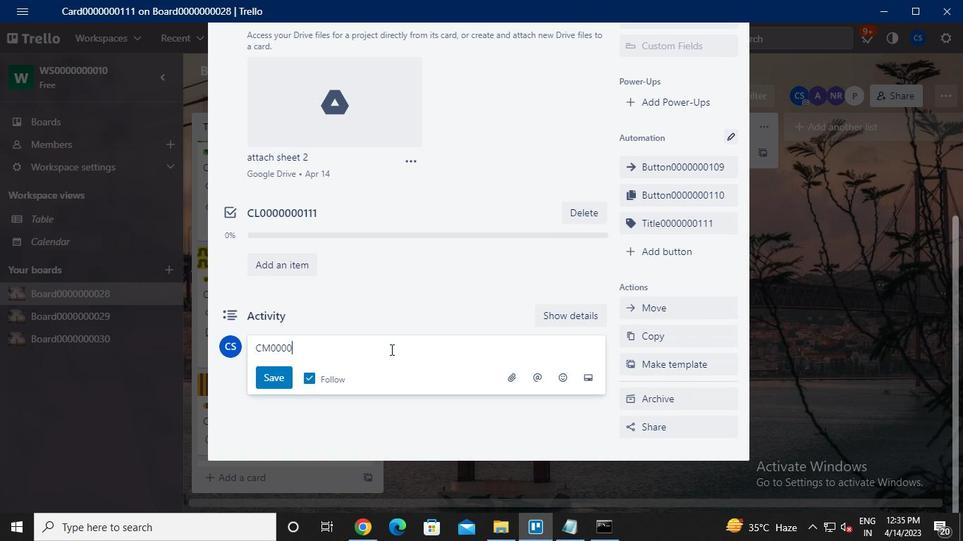 
Action: Keyboard <96>
Screenshot: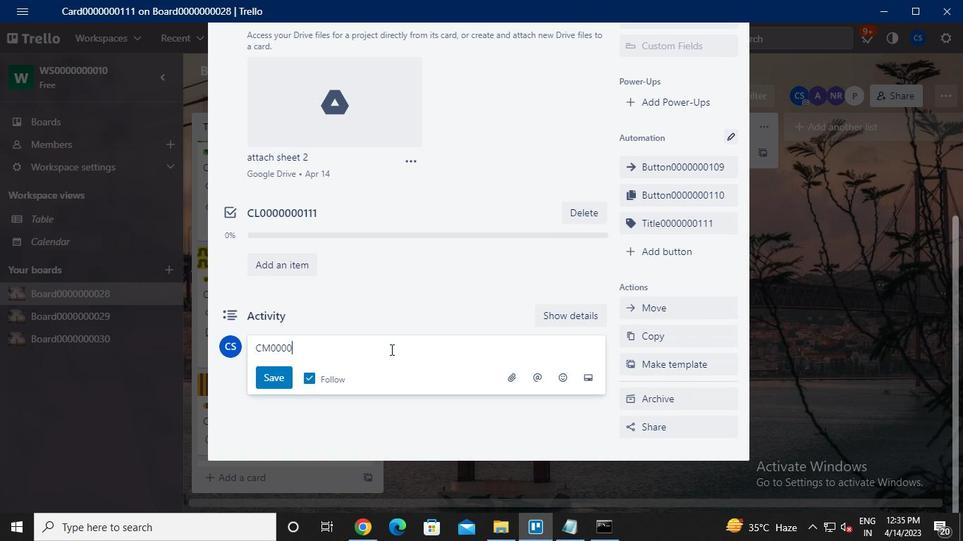 
Action: Keyboard <96>
Screenshot: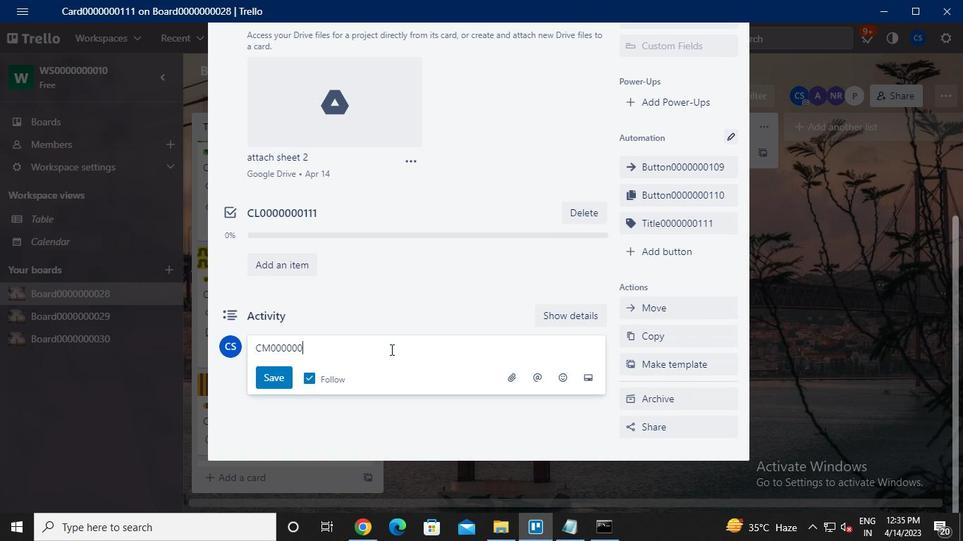 
Action: Keyboard <97>
Screenshot: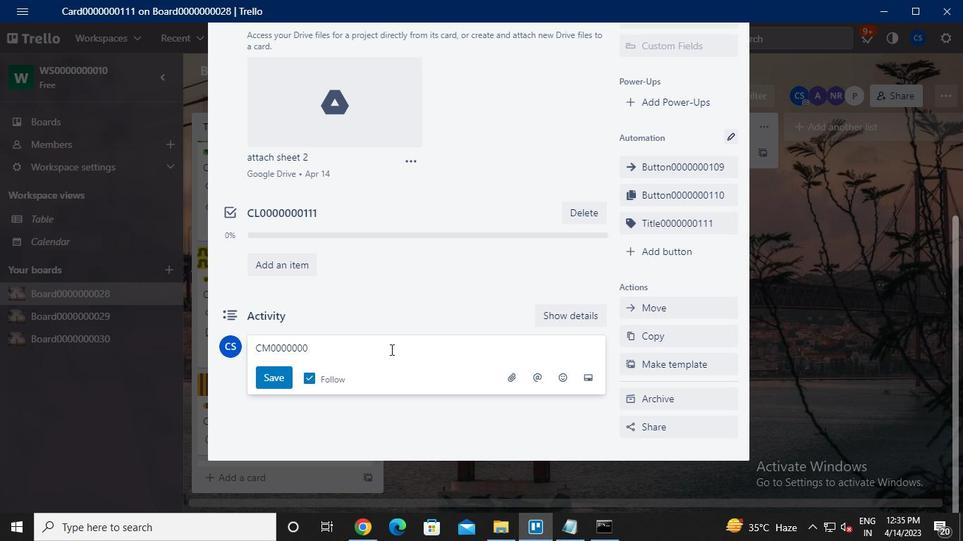 
Action: Keyboard <97>
Screenshot: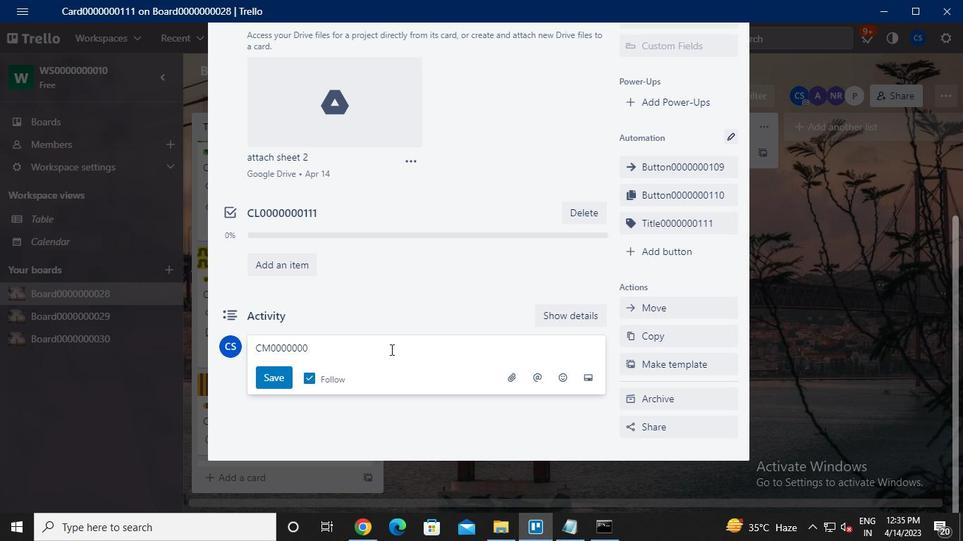 
Action: Keyboard <97>
Screenshot: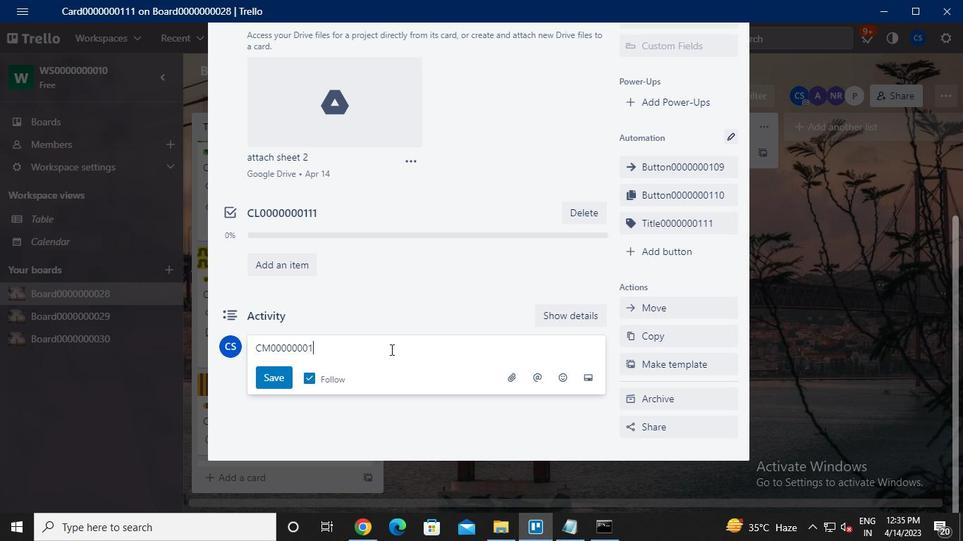 
Action: Mouse moved to (290, 374)
Screenshot: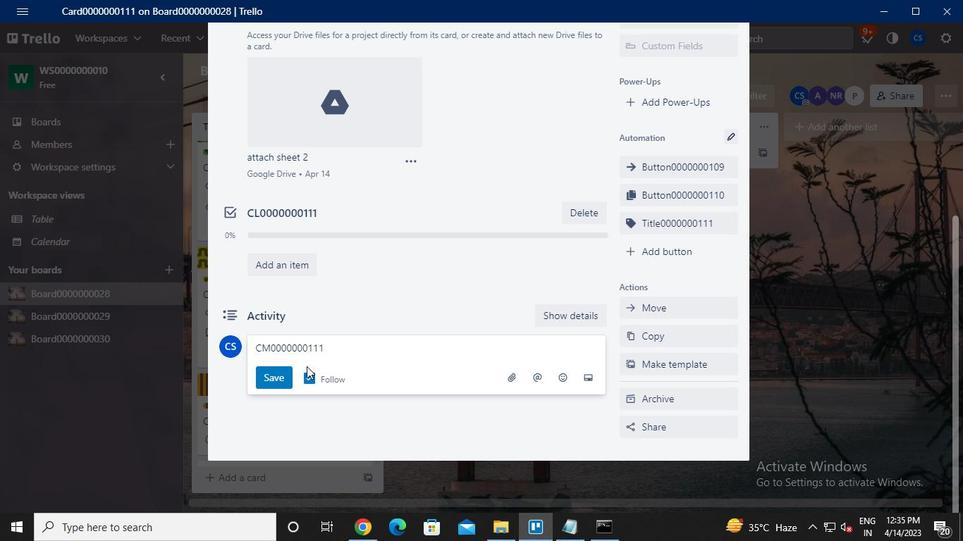 
Action: Mouse pressed left at (290, 374)
Screenshot: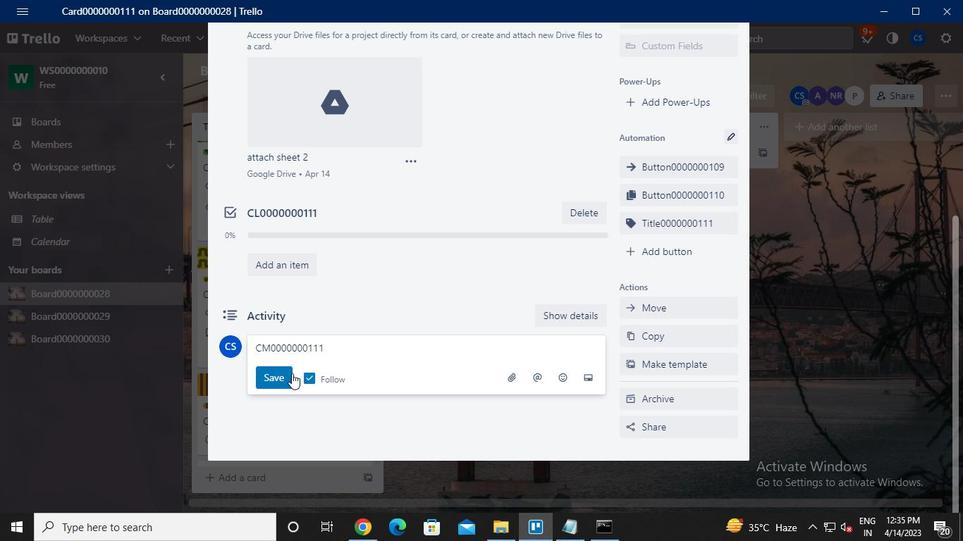 
Action: Mouse moved to (612, 540)
Screenshot: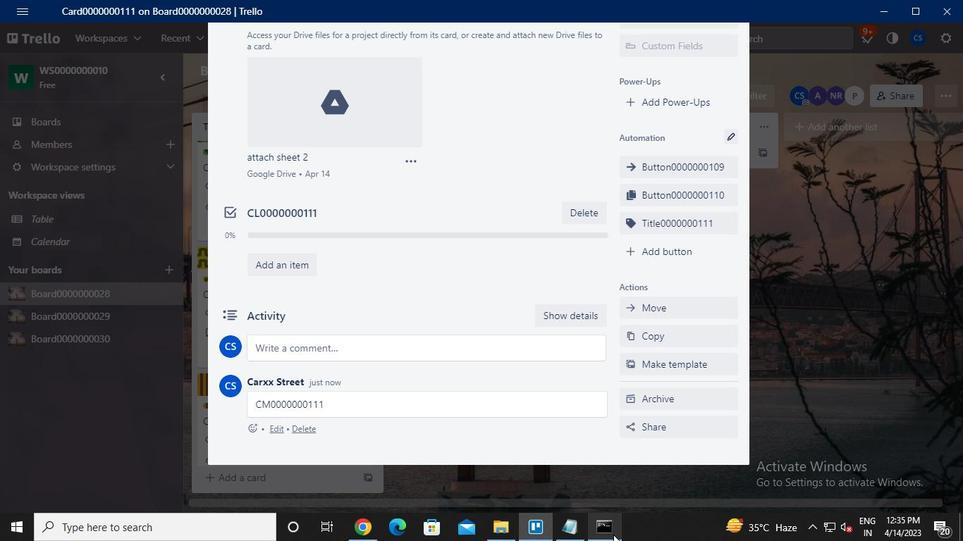
Action: Mouse pressed left at (612, 540)
Screenshot: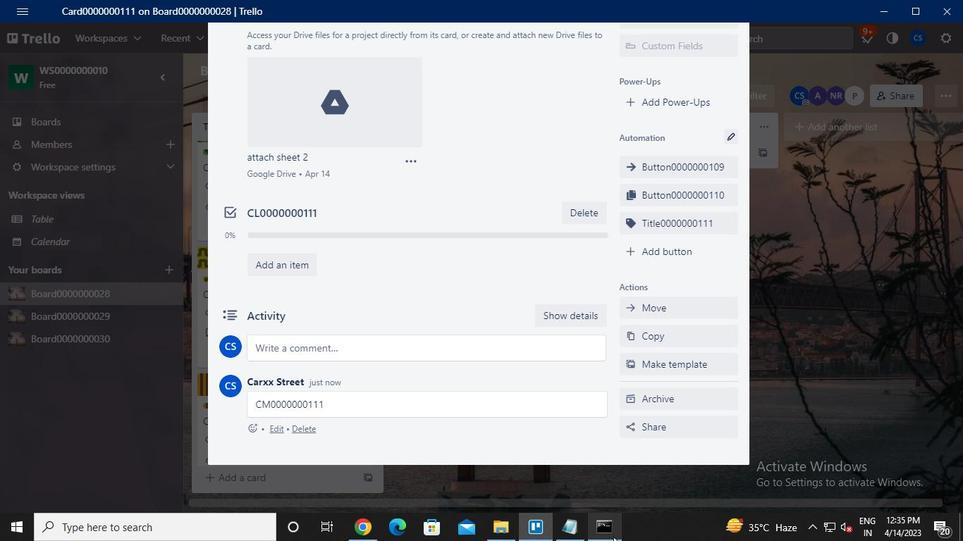 
Action: Mouse moved to (696, 29)
Screenshot: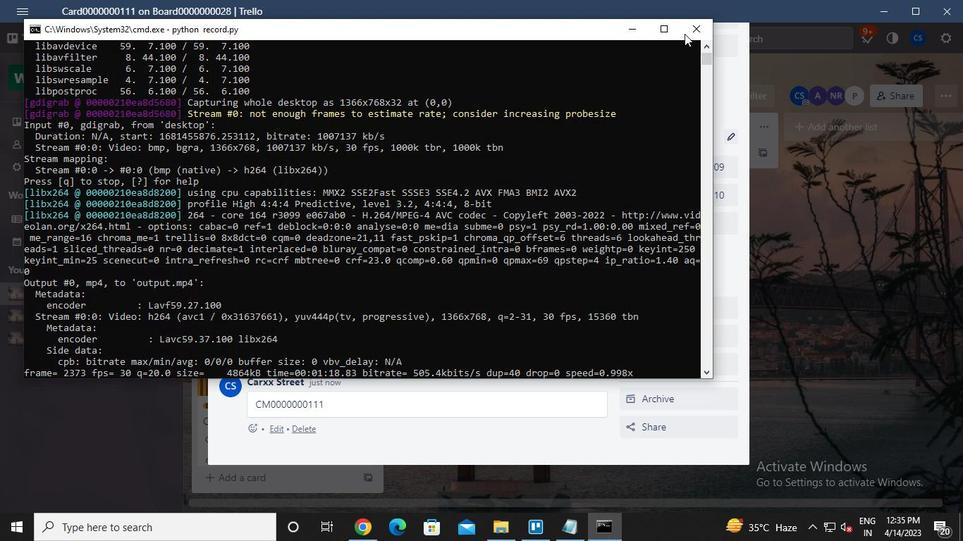 
Action: Mouse pressed left at (696, 29)
Screenshot: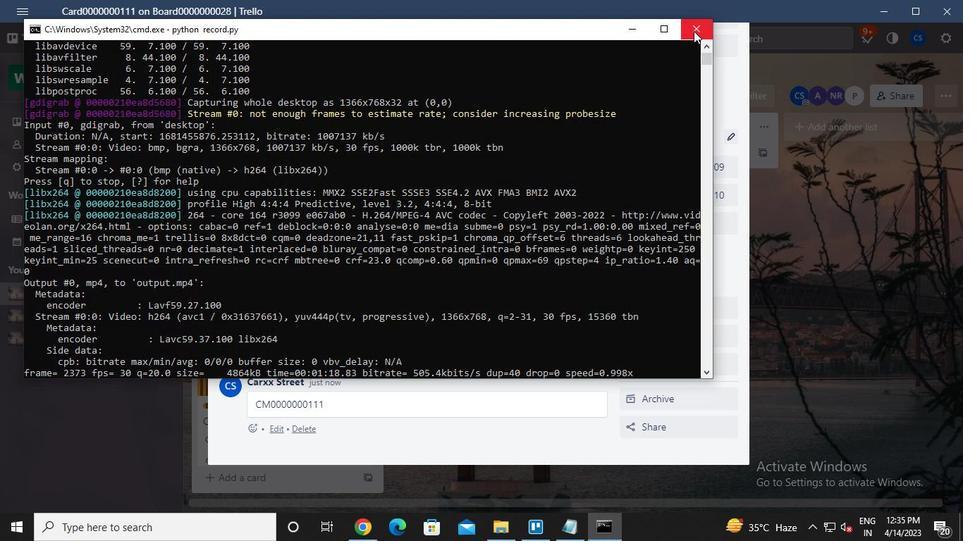 
Action: Mouse moved to (697, 33)
Screenshot: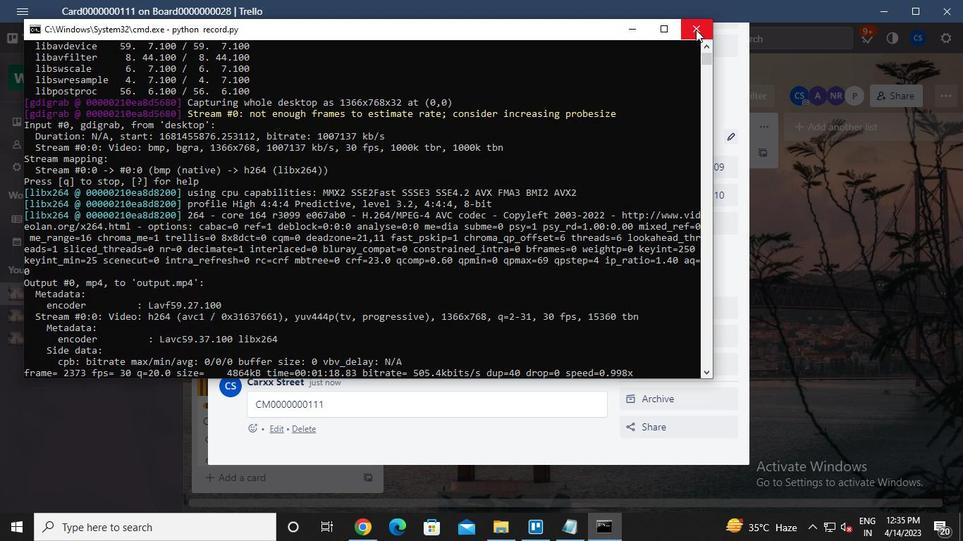 
